 Task: Find connections with filter location Rovaniemi with filter topic #productmanagementwith filter profile language German with filter current company Informatica with filter school Seth Jai Parkash Mukand Lal Inst. of Engineering & Technology with filter industry Public Safety with filter service category Human Resources with filter keywords title Doctor
Action: Mouse moved to (296, 240)
Screenshot: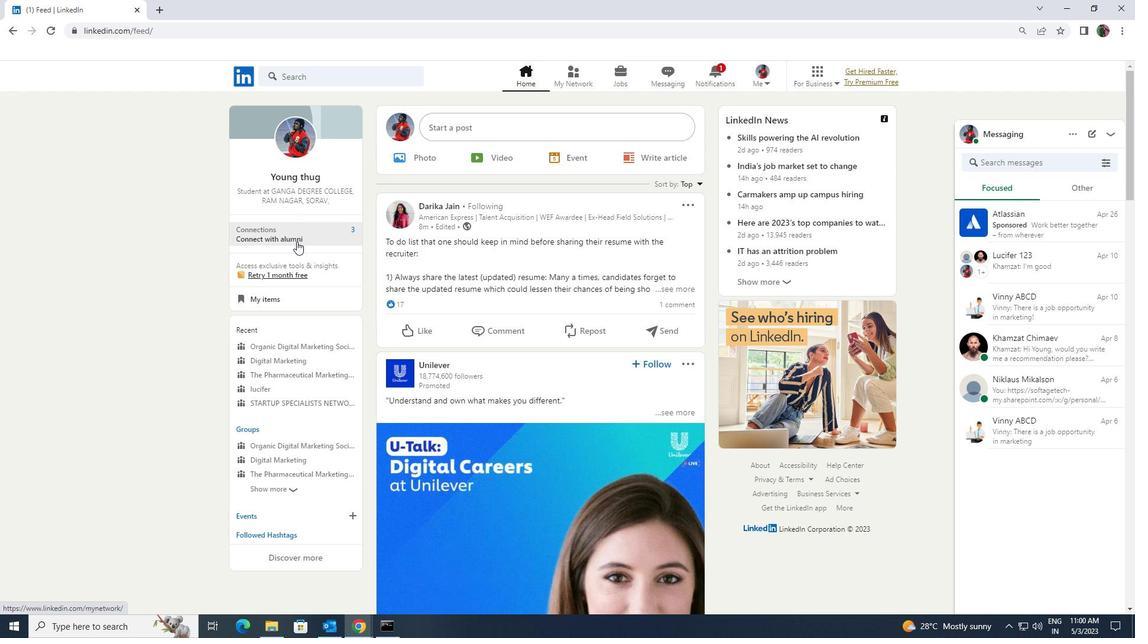 
Action: Mouse pressed left at (296, 240)
Screenshot: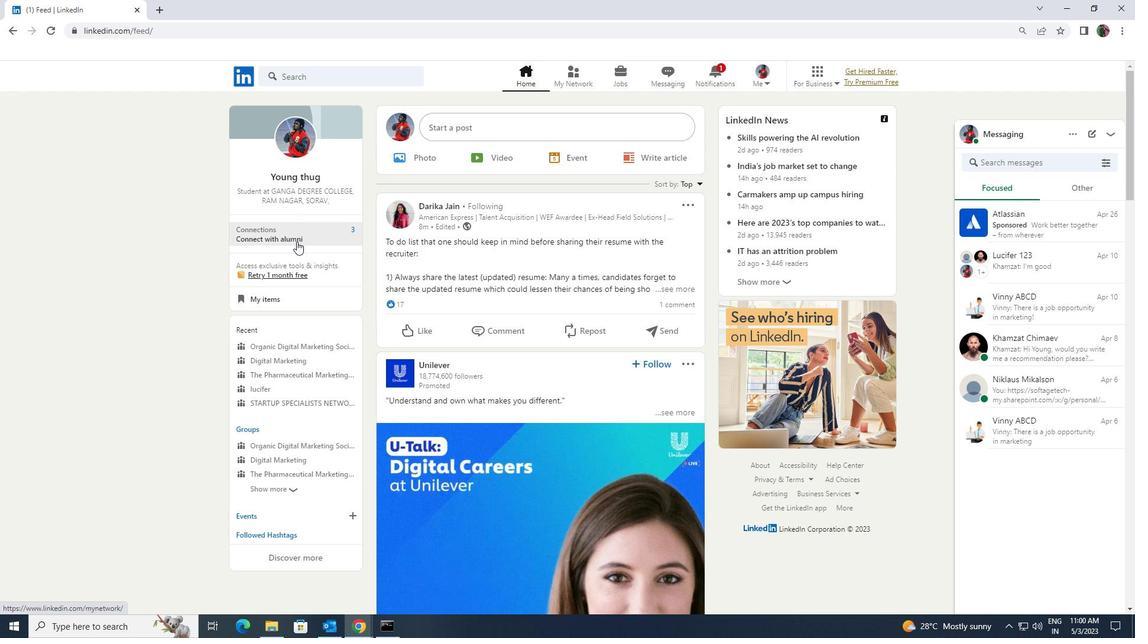 
Action: Mouse moved to (320, 142)
Screenshot: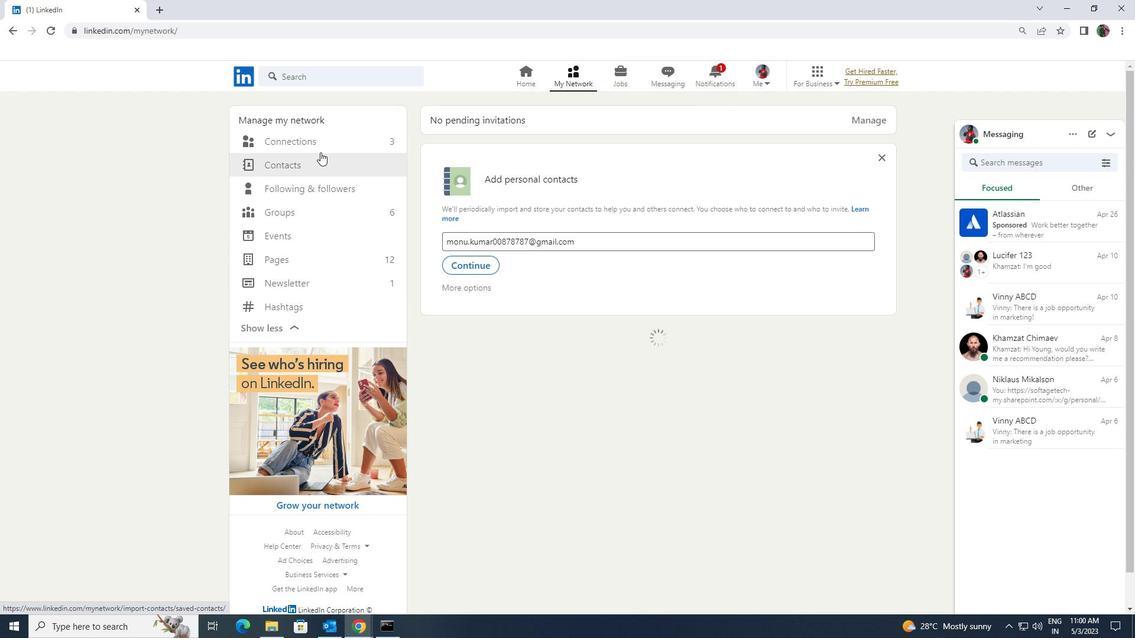 
Action: Mouse pressed left at (320, 142)
Screenshot: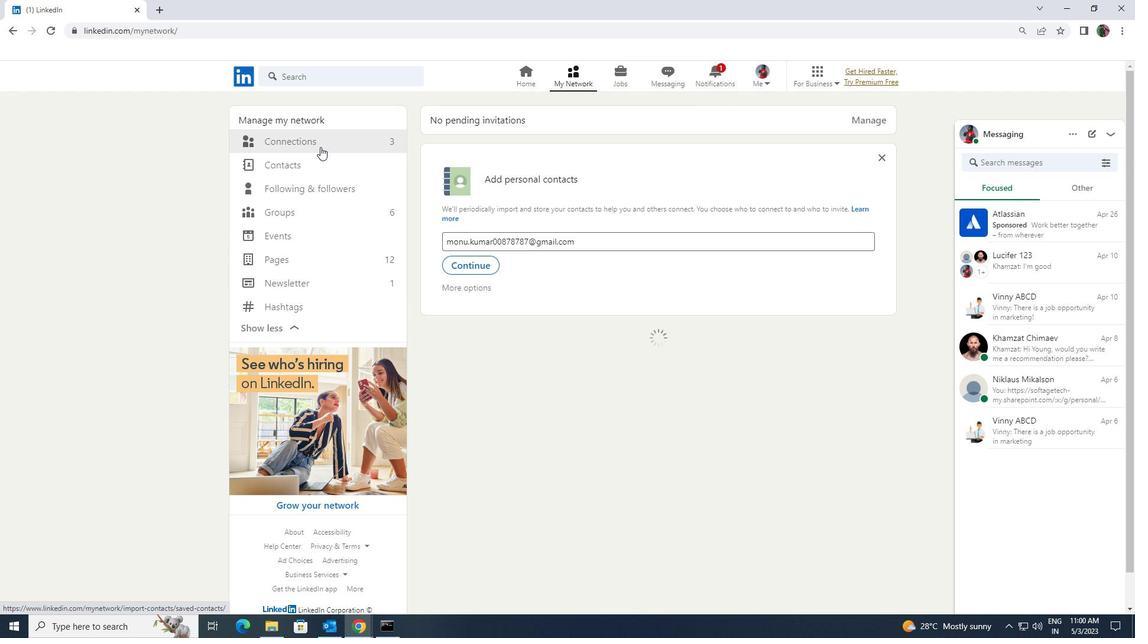 
Action: Mouse moved to (645, 145)
Screenshot: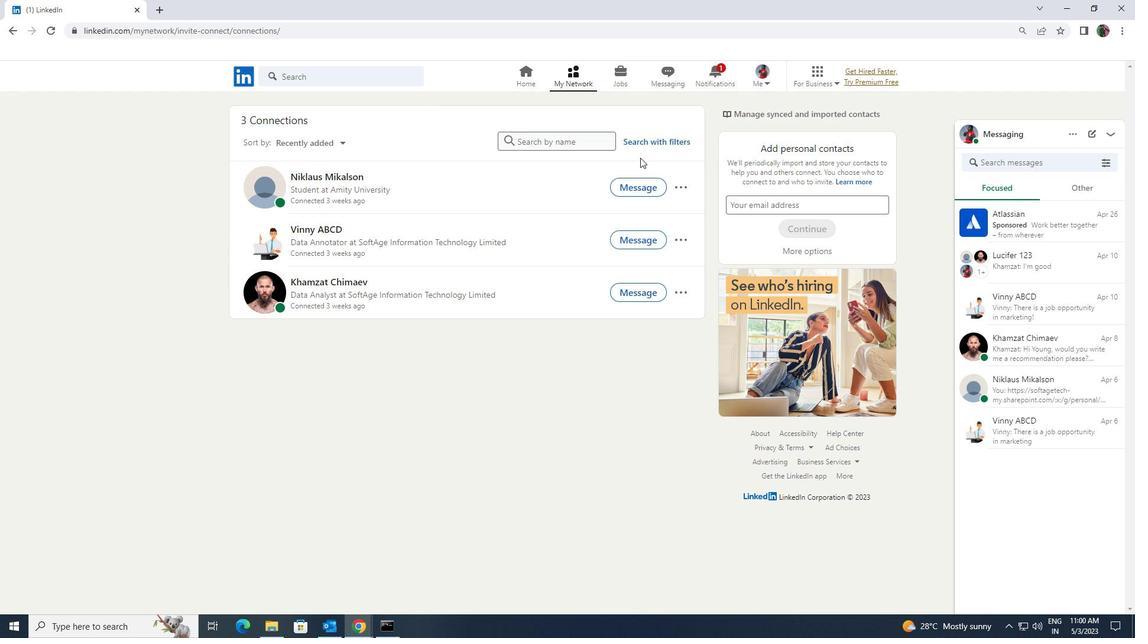
Action: Mouse pressed left at (645, 145)
Screenshot: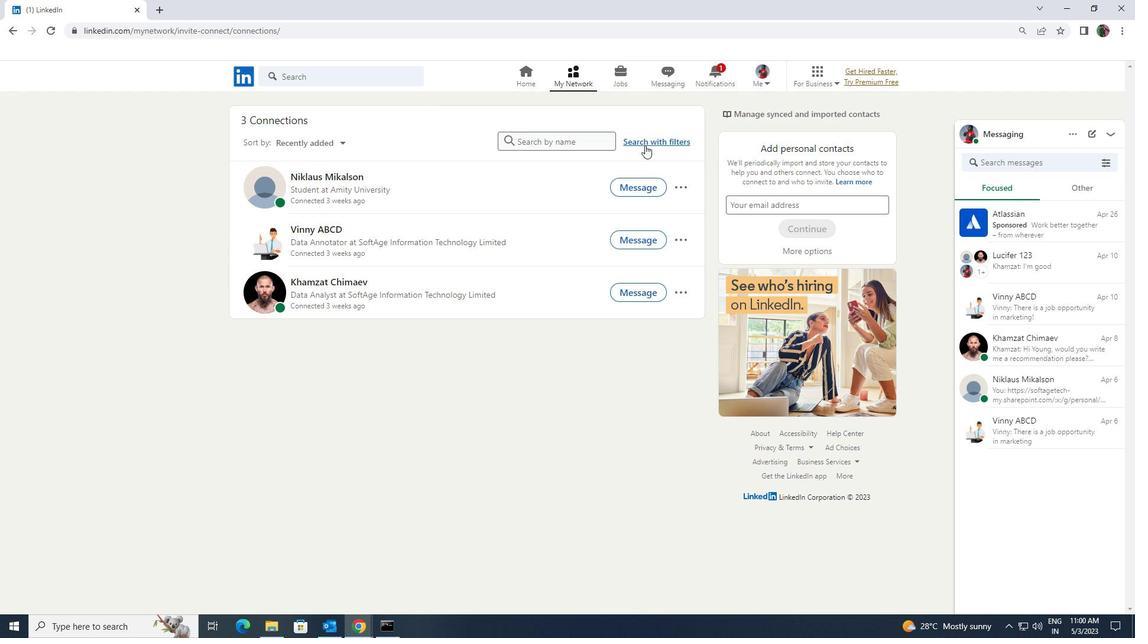 
Action: Mouse moved to (606, 111)
Screenshot: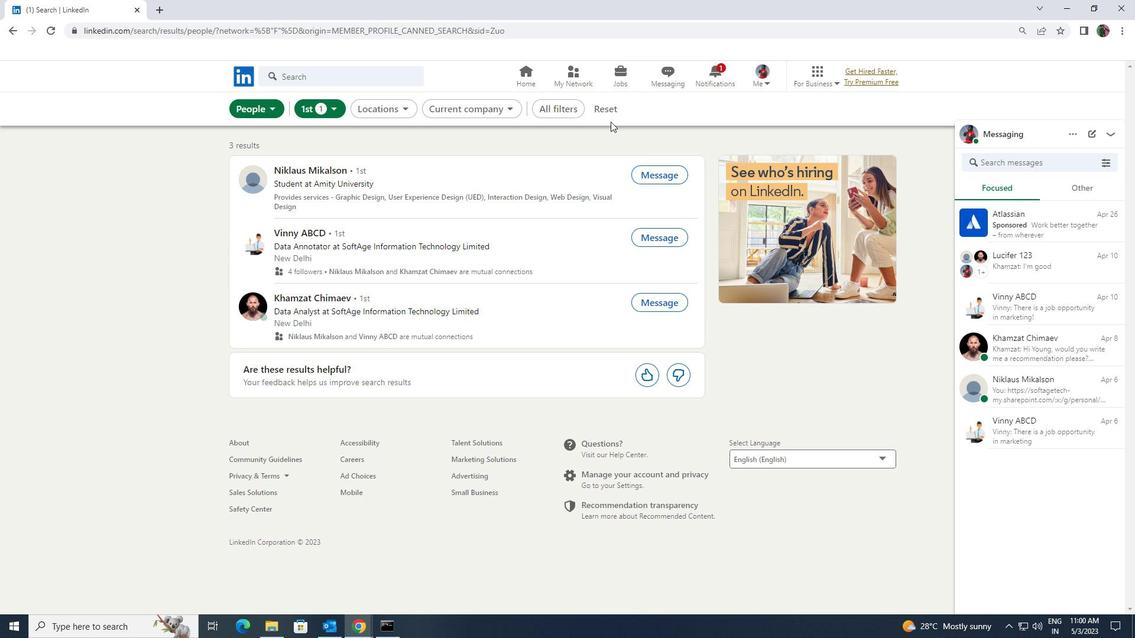 
Action: Mouse pressed left at (606, 111)
Screenshot: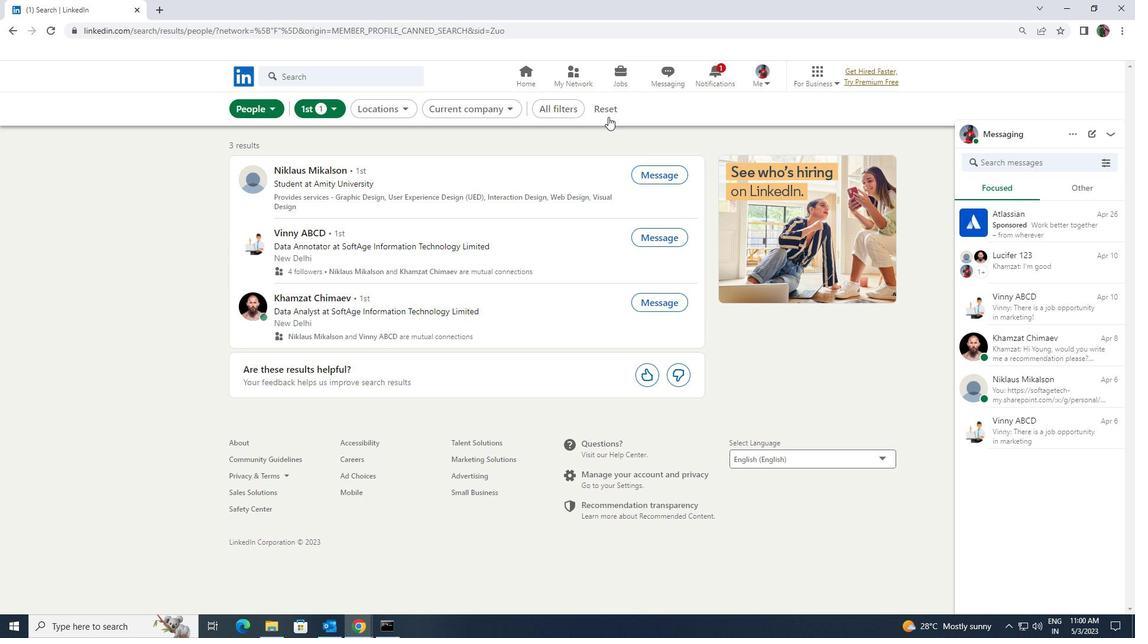 
Action: Mouse pressed left at (606, 111)
Screenshot: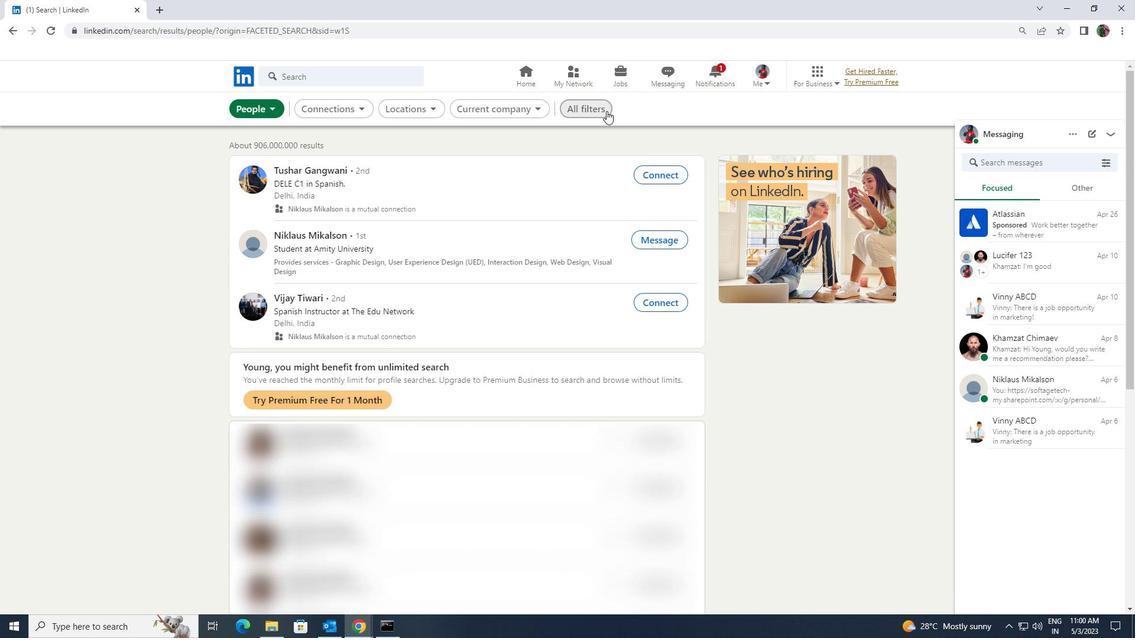 
Action: Mouse moved to (976, 459)
Screenshot: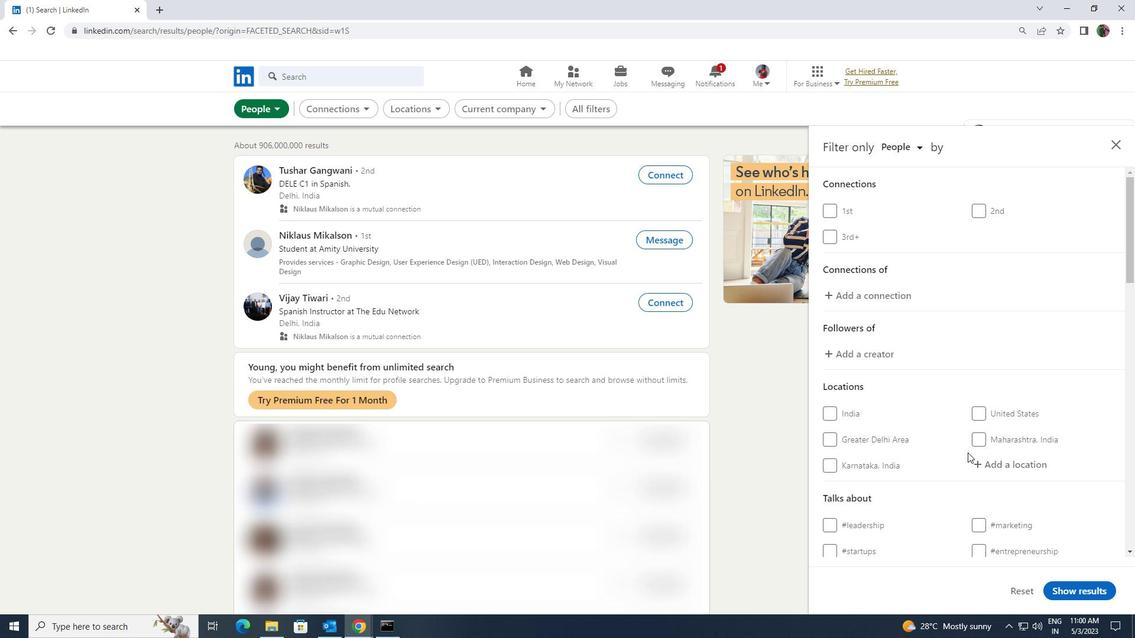 
Action: Mouse pressed left at (976, 459)
Screenshot: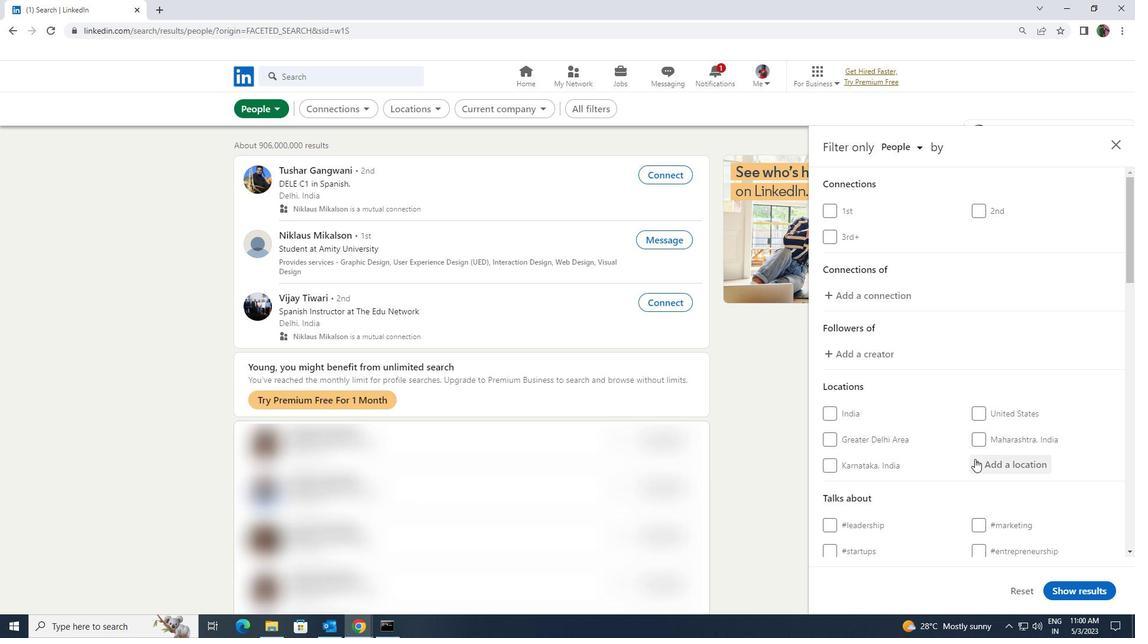 
Action: Key pressed <Key.shift>ROVAI<Key.backspace>
Screenshot: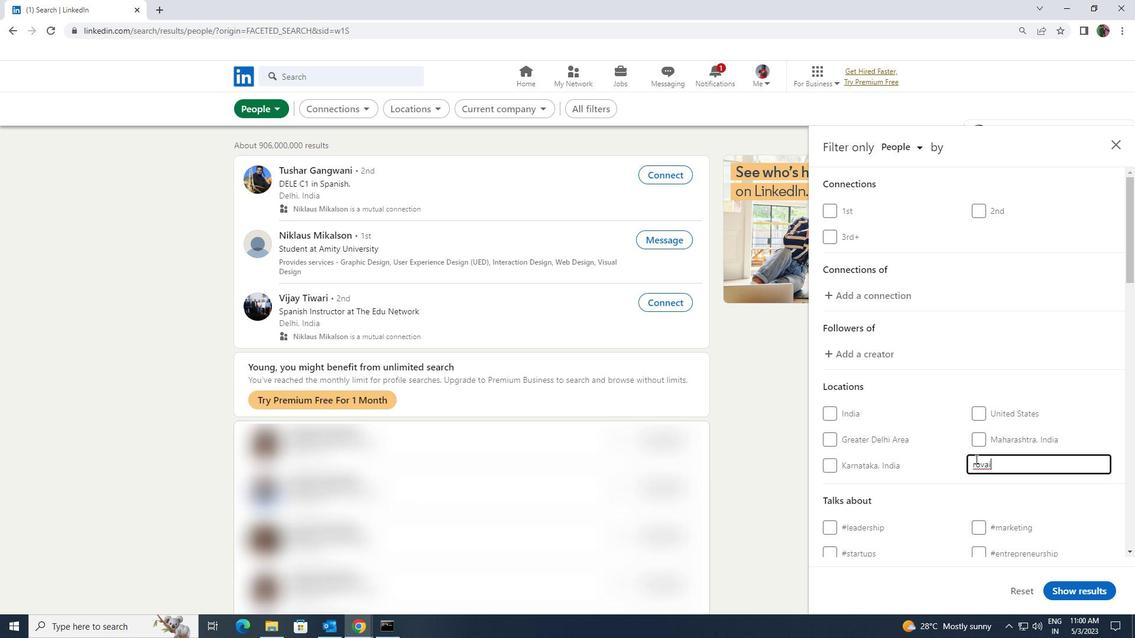 
Action: Mouse moved to (966, 488)
Screenshot: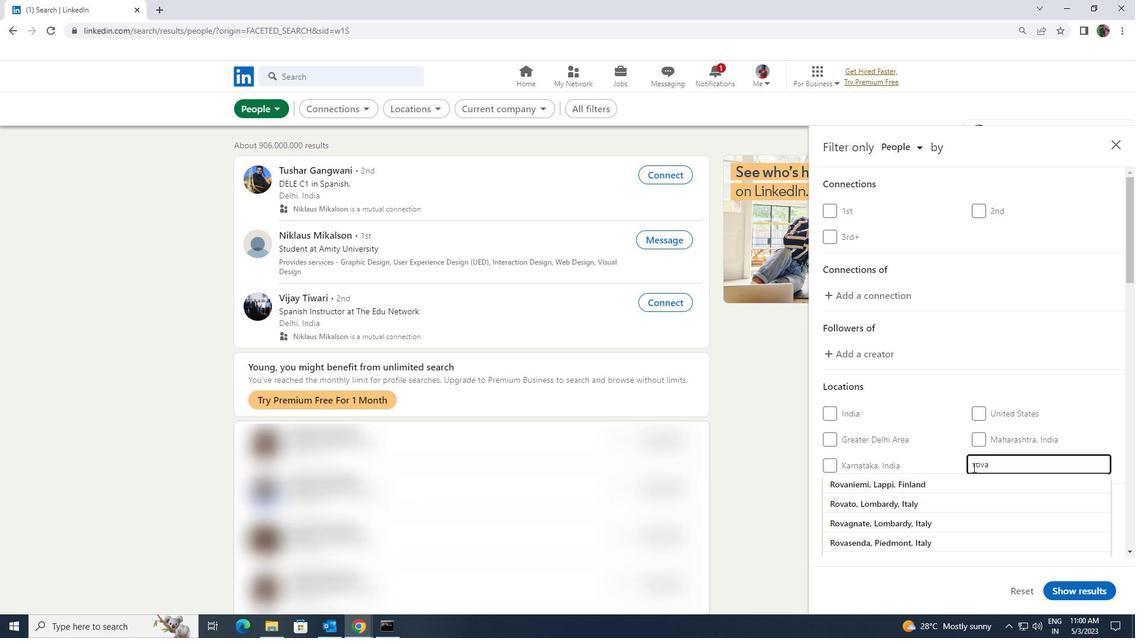
Action: Mouse pressed left at (966, 488)
Screenshot: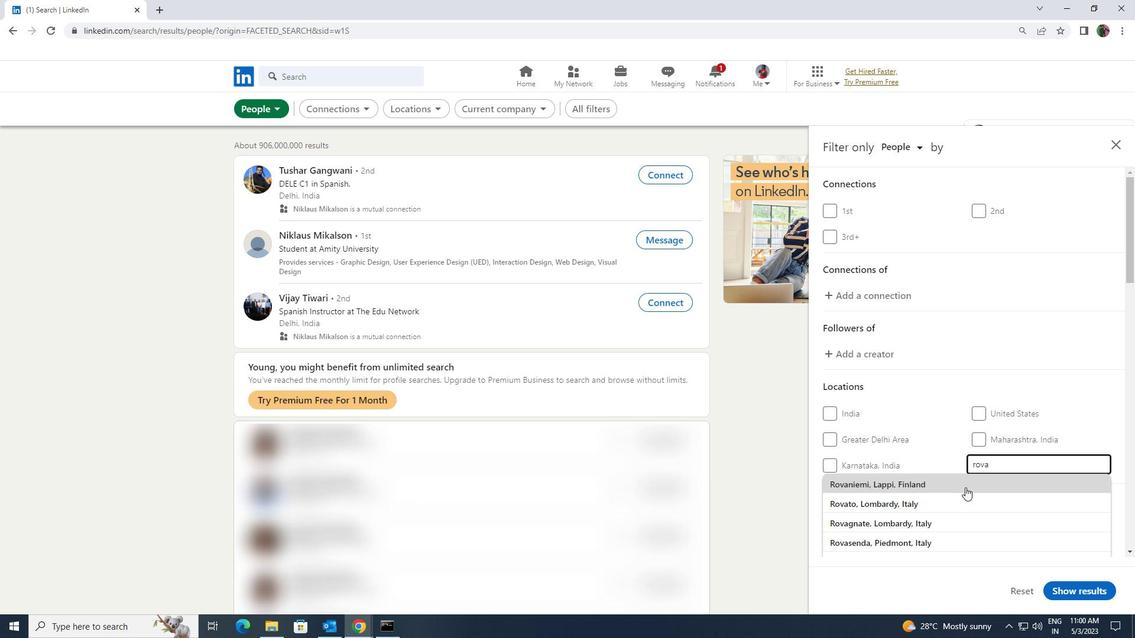 
Action: Mouse scrolled (966, 487) with delta (0, 0)
Screenshot: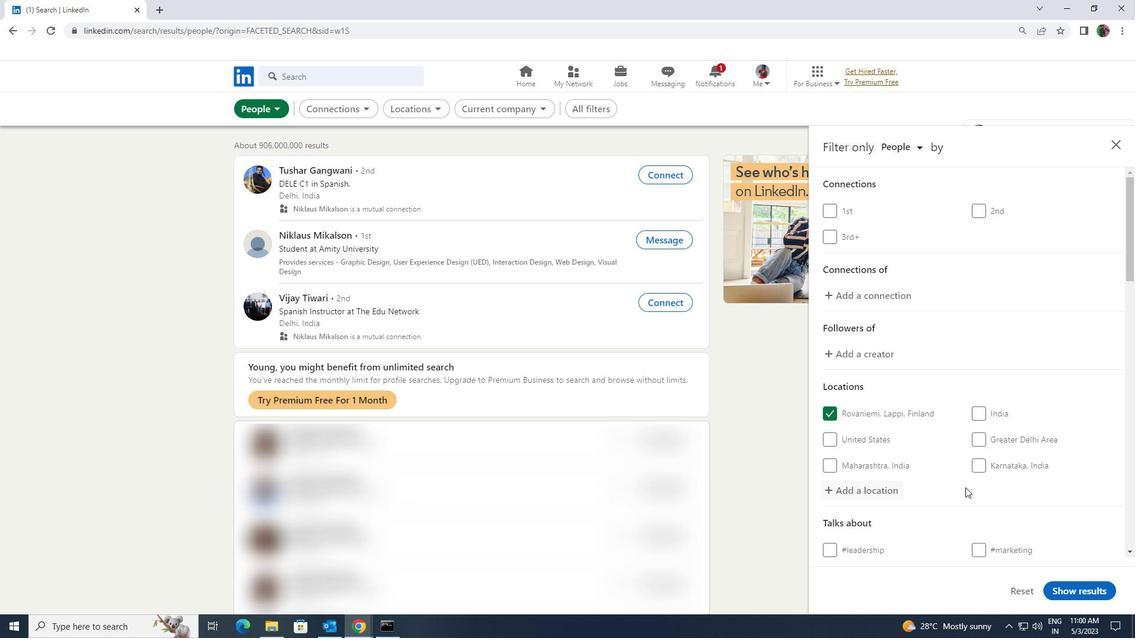 
Action: Mouse scrolled (966, 487) with delta (0, 0)
Screenshot: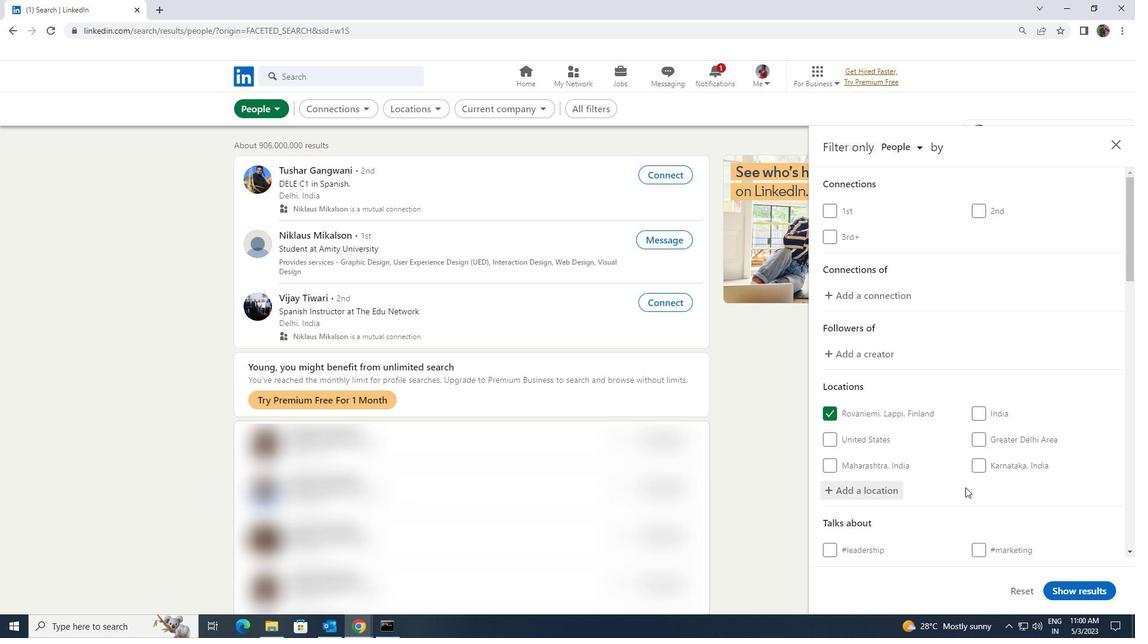 
Action: Mouse scrolled (966, 487) with delta (0, 0)
Screenshot: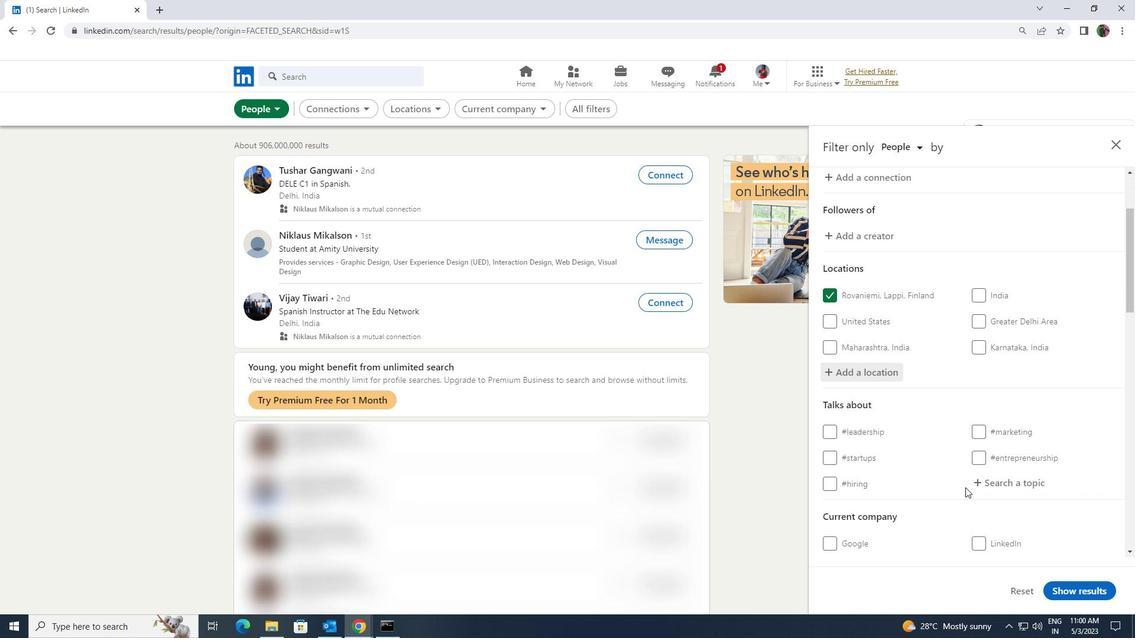 
Action: Mouse moved to (990, 427)
Screenshot: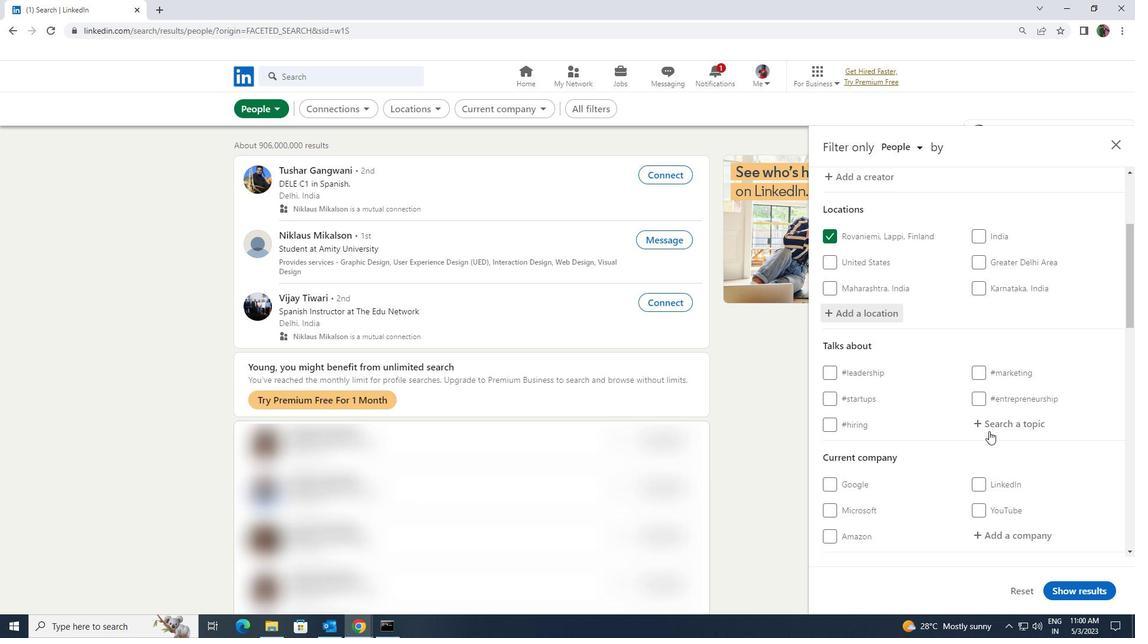 
Action: Mouse pressed left at (990, 427)
Screenshot: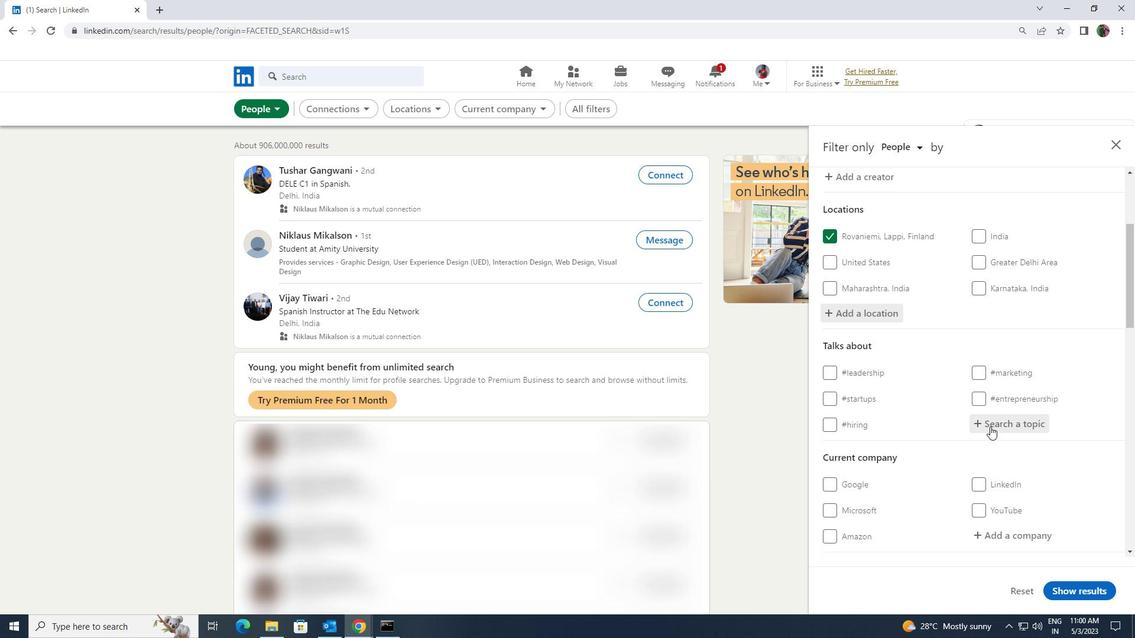 
Action: Key pressed <Key.shift>PRODUCTMAN
Screenshot: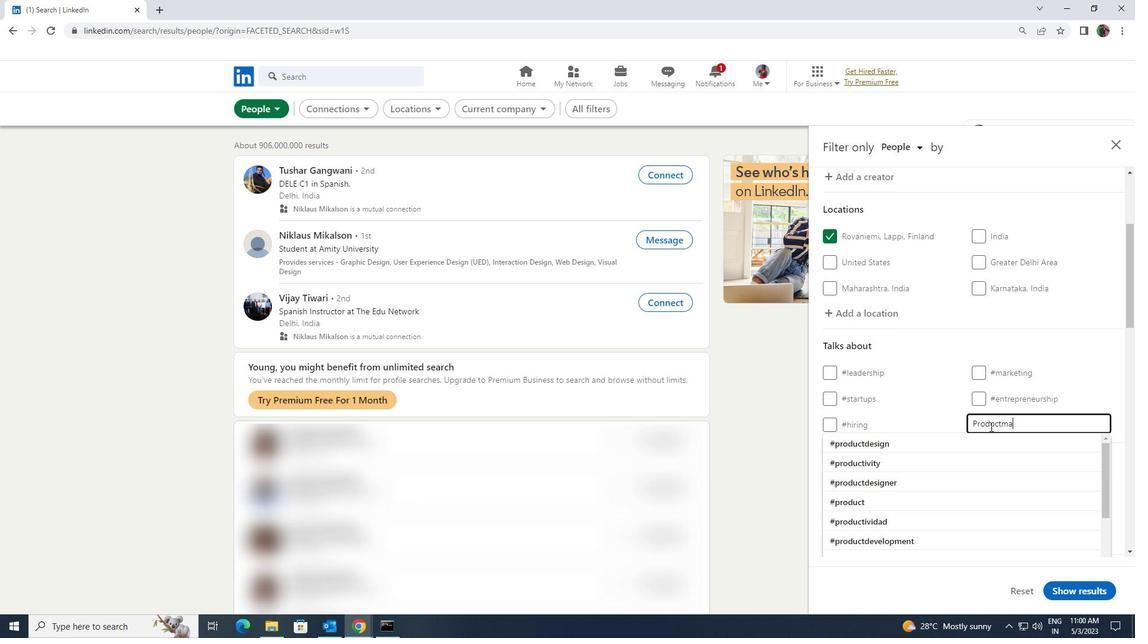 
Action: Mouse moved to (984, 437)
Screenshot: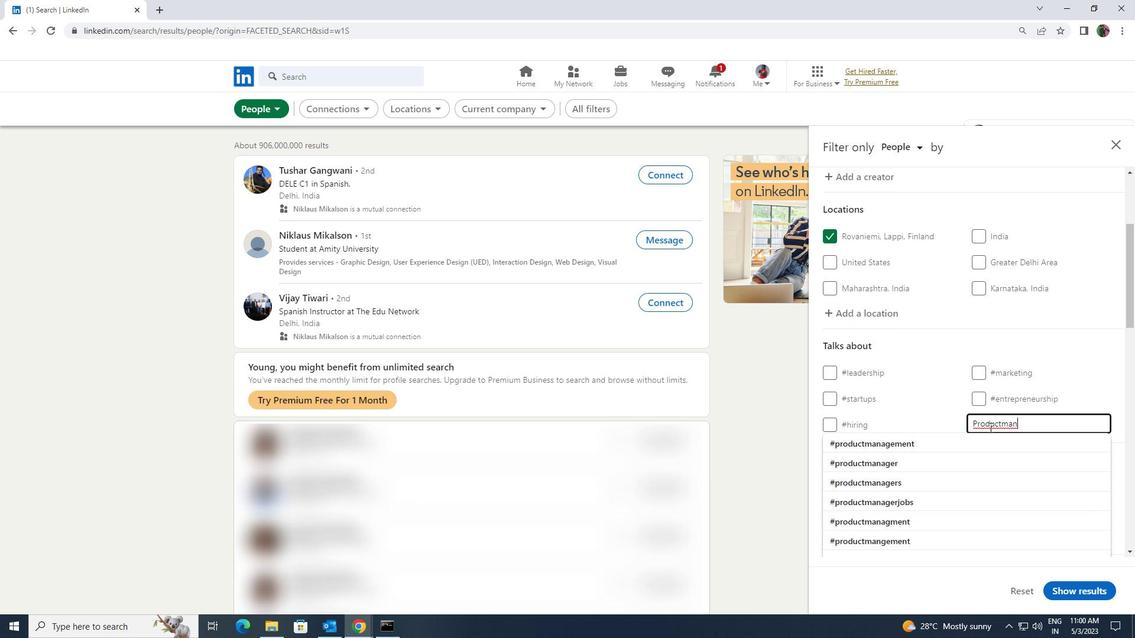
Action: Mouse pressed left at (984, 437)
Screenshot: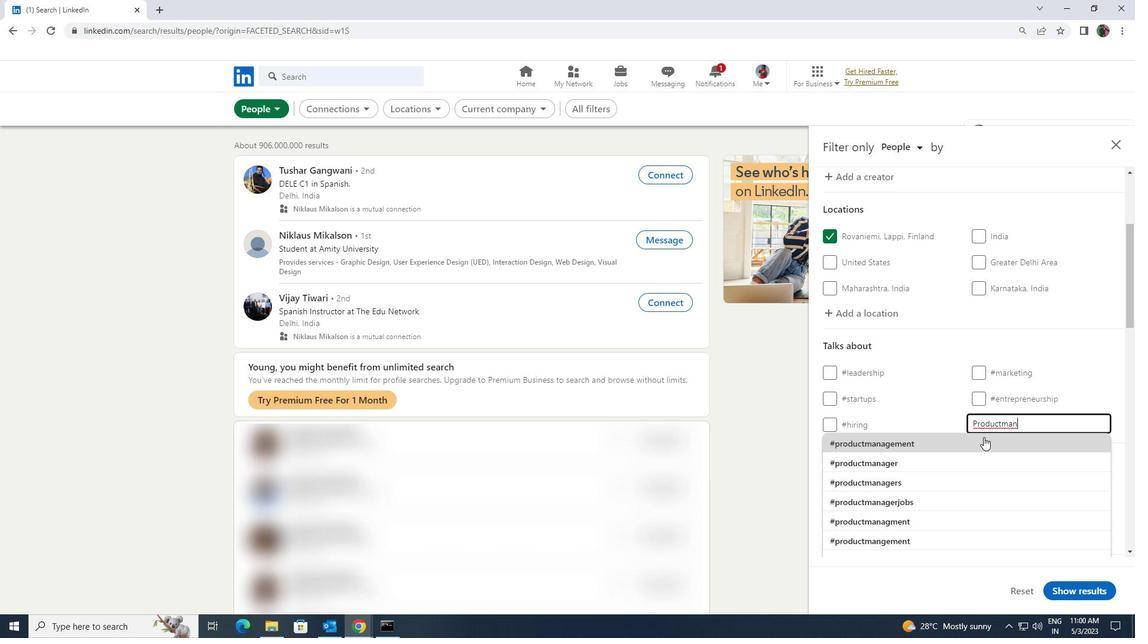 
Action: Mouse moved to (981, 440)
Screenshot: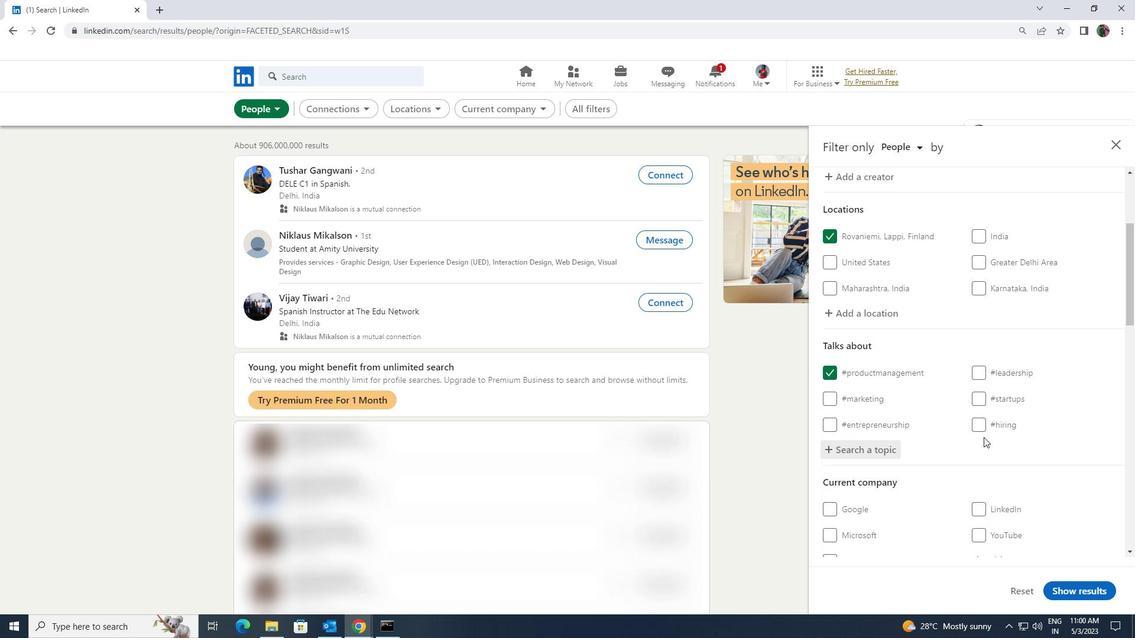 
Action: Mouse scrolled (981, 439) with delta (0, 0)
Screenshot: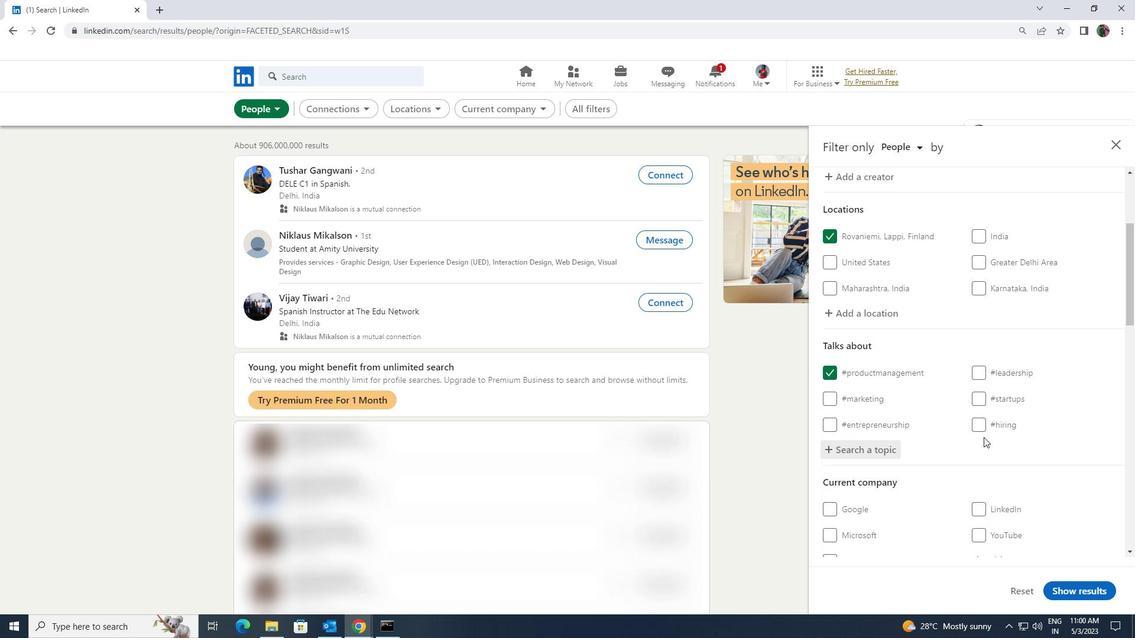 
Action: Mouse scrolled (981, 439) with delta (0, 0)
Screenshot: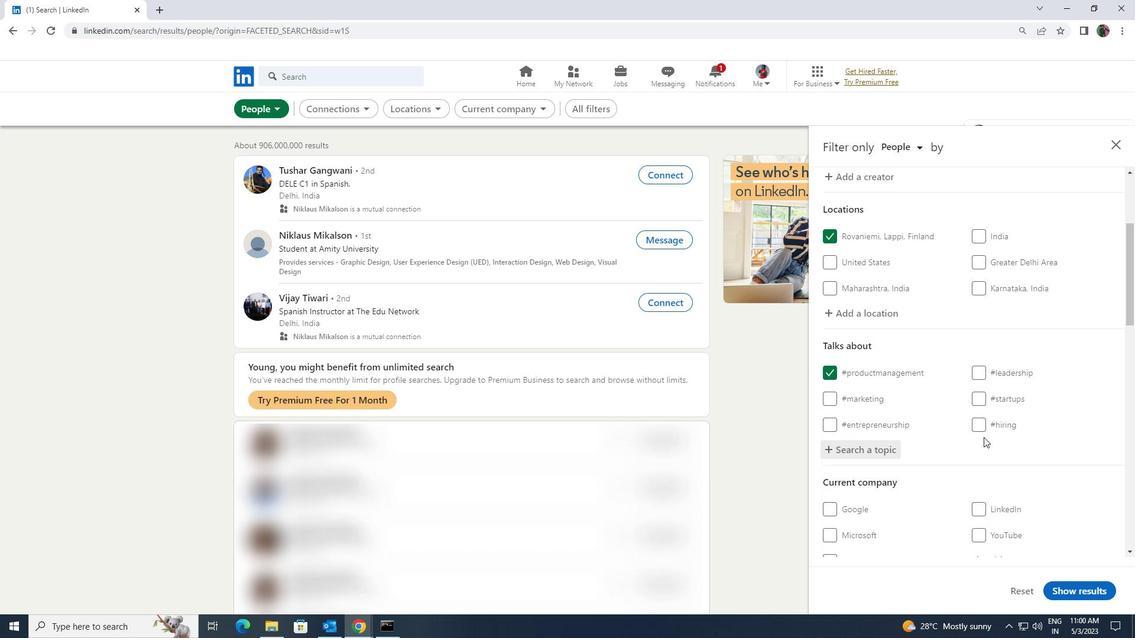 
Action: Mouse scrolled (981, 439) with delta (0, 0)
Screenshot: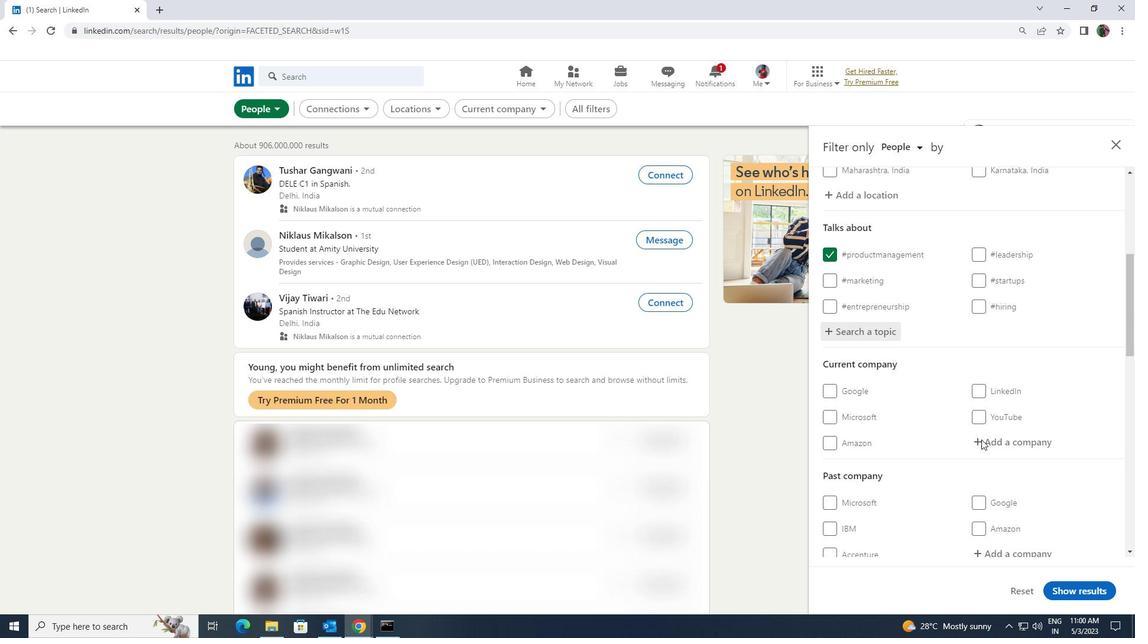 
Action: Mouse scrolled (981, 439) with delta (0, 0)
Screenshot: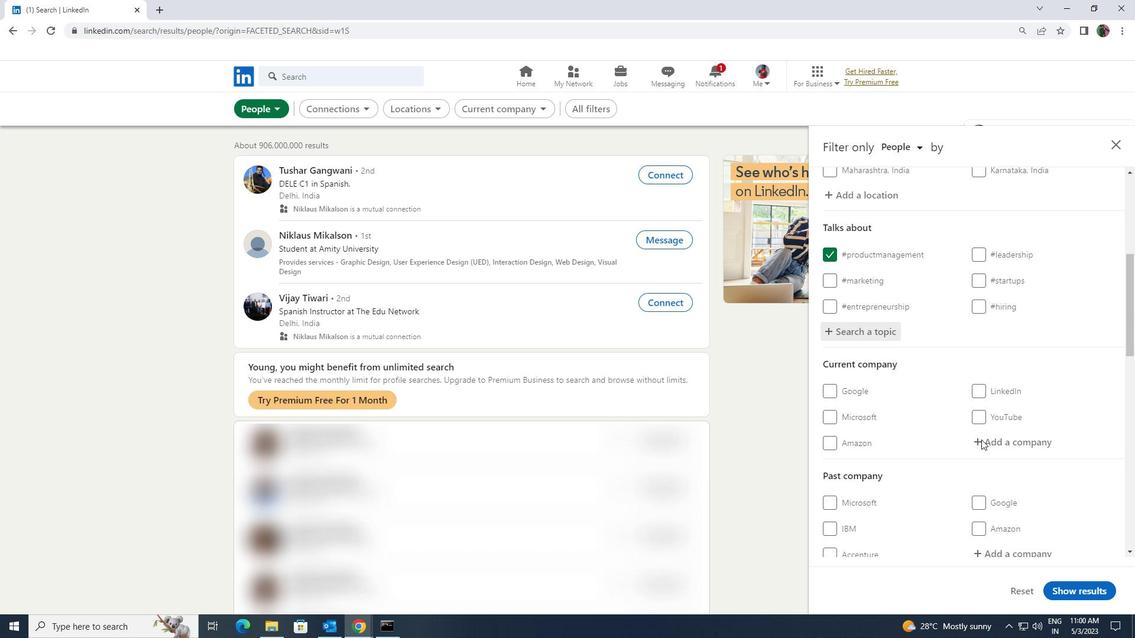
Action: Mouse scrolled (981, 439) with delta (0, 0)
Screenshot: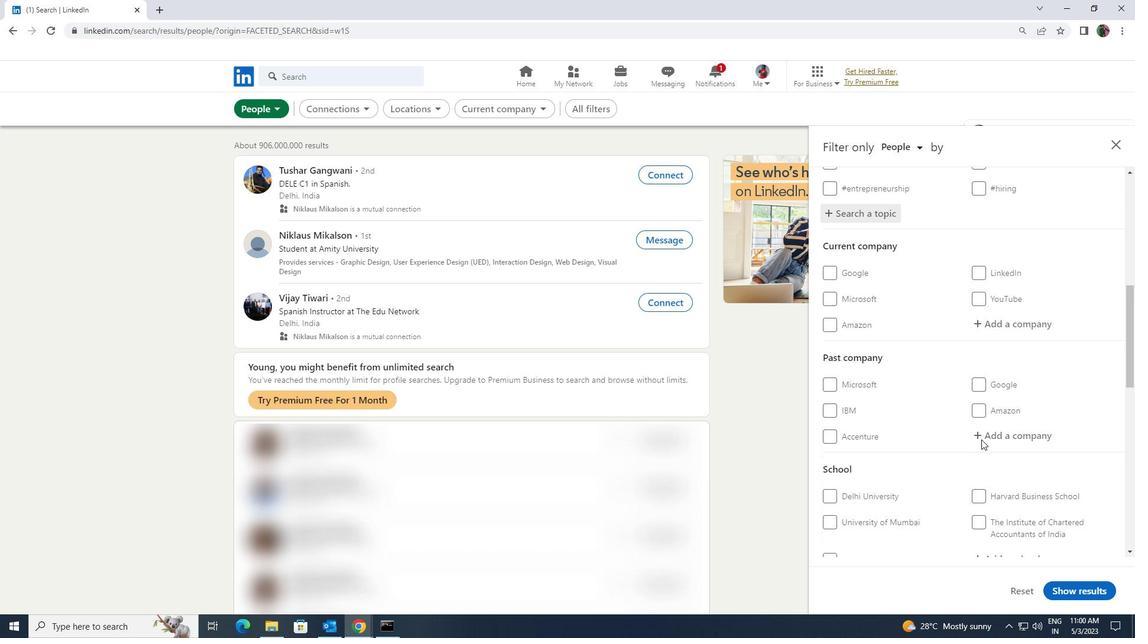 
Action: Mouse scrolled (981, 439) with delta (0, 0)
Screenshot: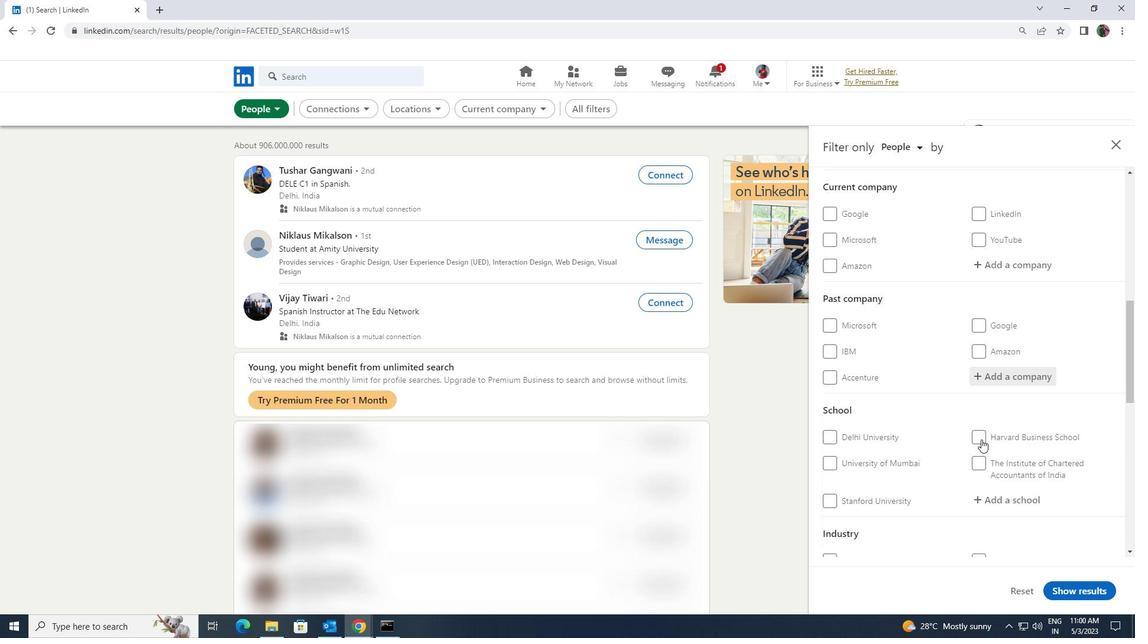 
Action: Mouse scrolled (981, 439) with delta (0, 0)
Screenshot: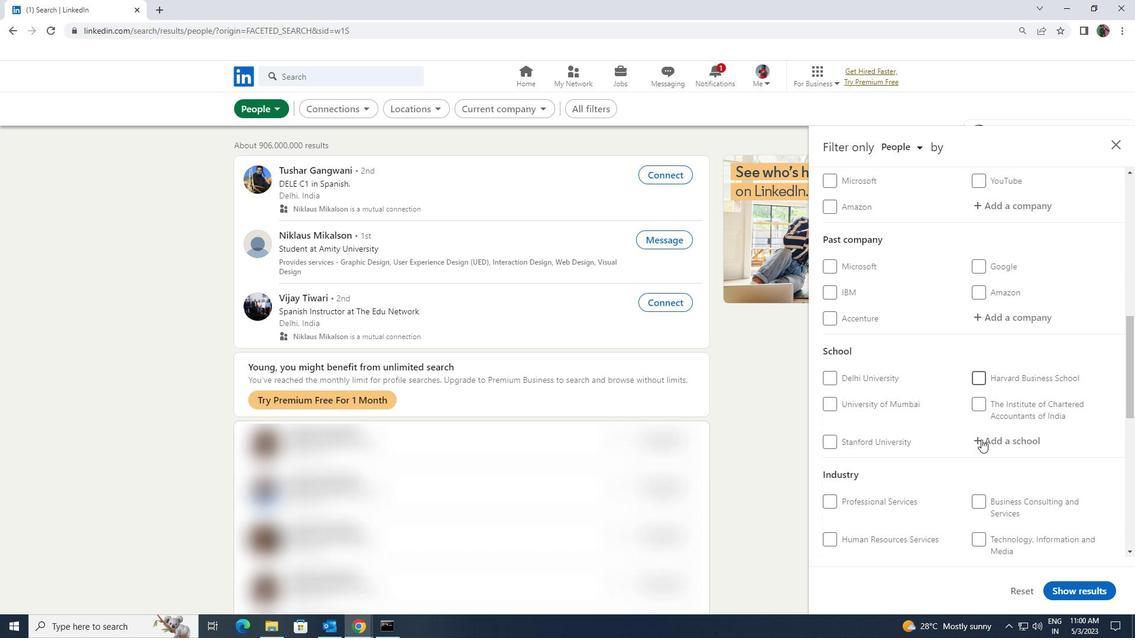 
Action: Mouse scrolled (981, 439) with delta (0, 0)
Screenshot: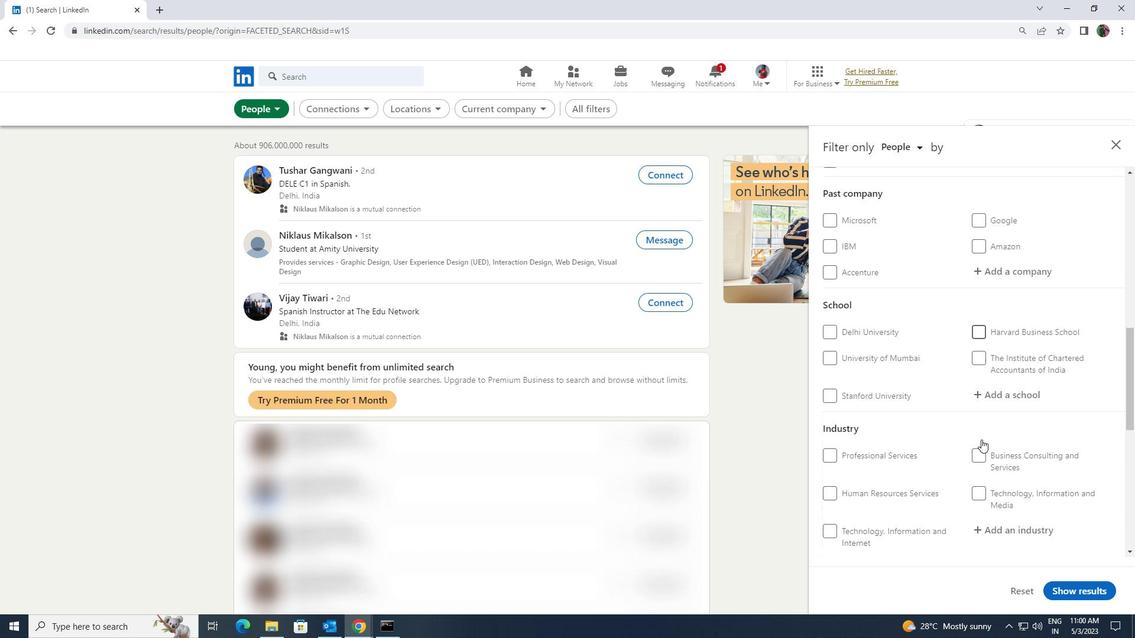 
Action: Mouse scrolled (981, 439) with delta (0, 0)
Screenshot: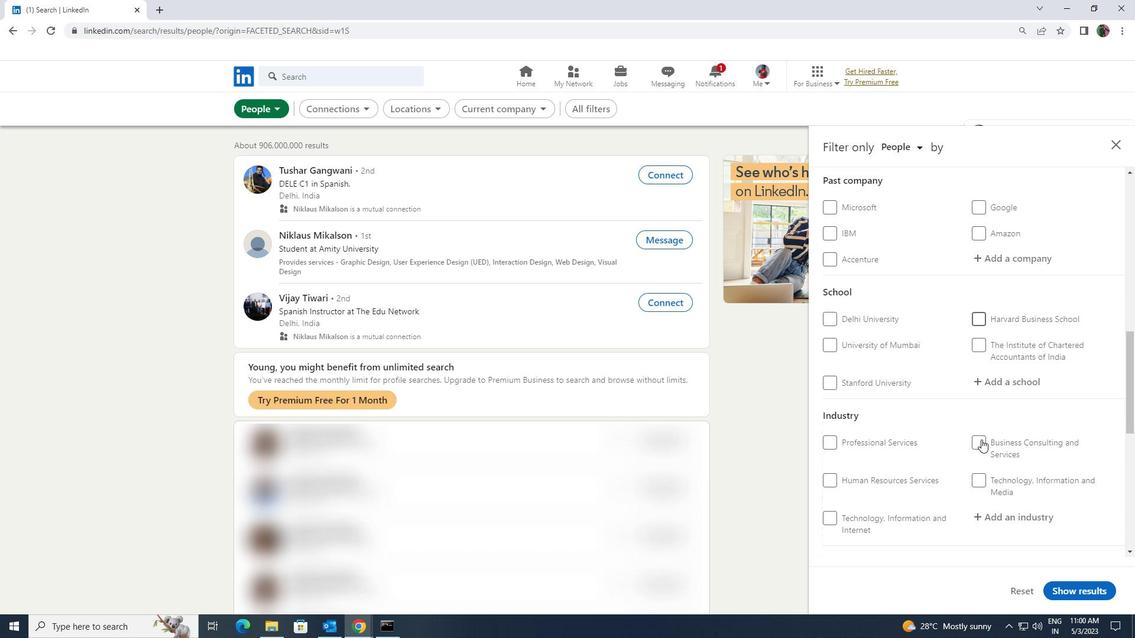 
Action: Mouse scrolled (981, 439) with delta (0, 0)
Screenshot: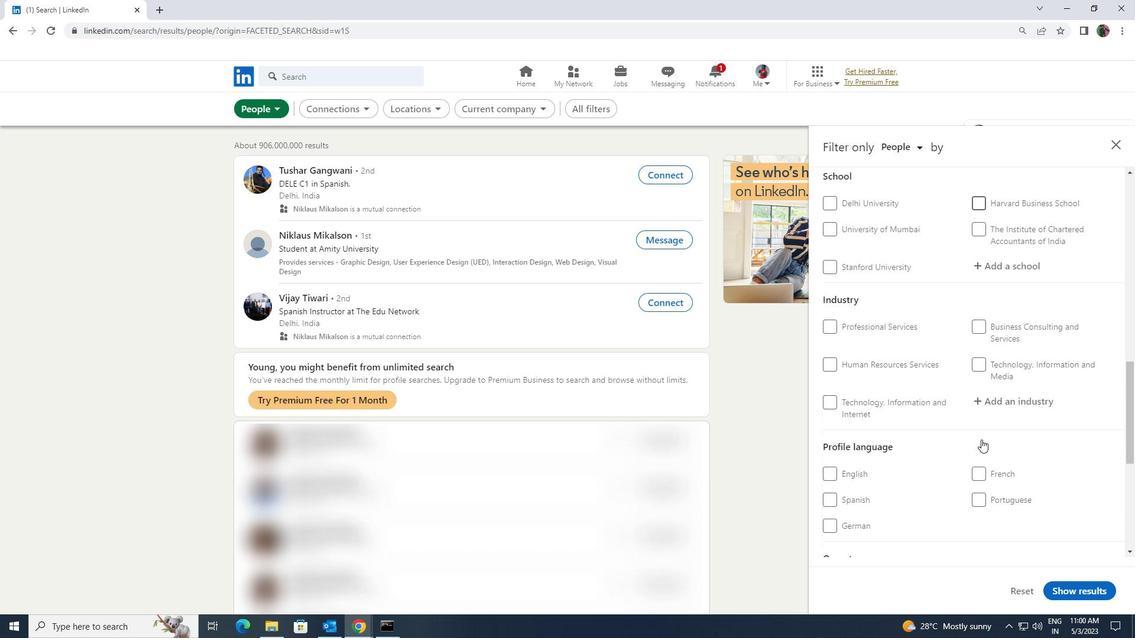 
Action: Mouse moved to (835, 463)
Screenshot: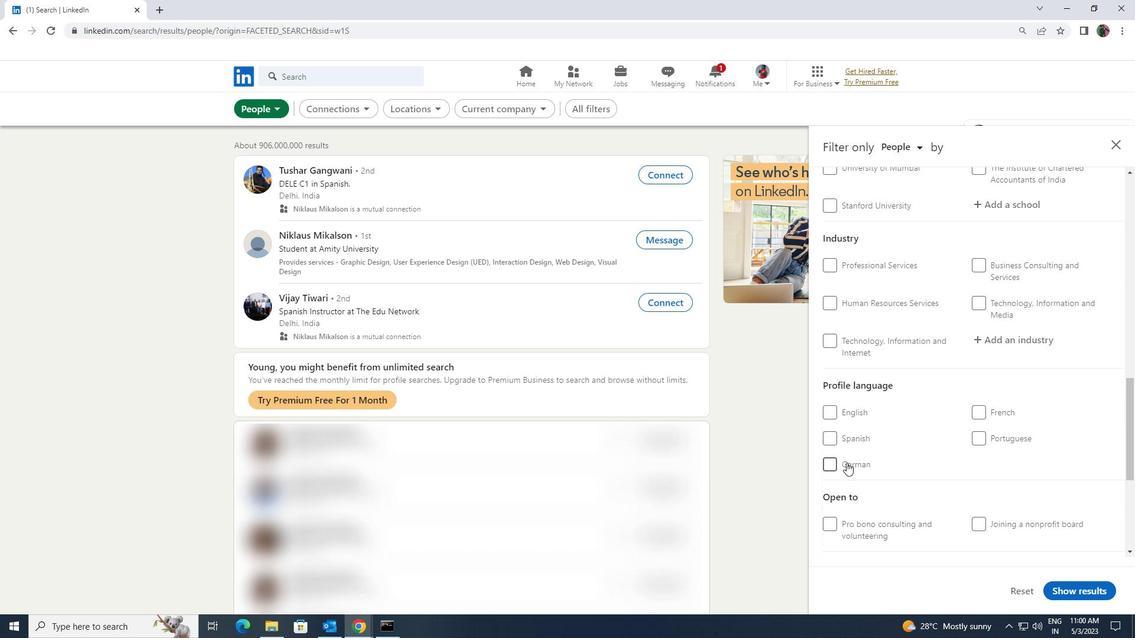 
Action: Mouse pressed left at (835, 463)
Screenshot: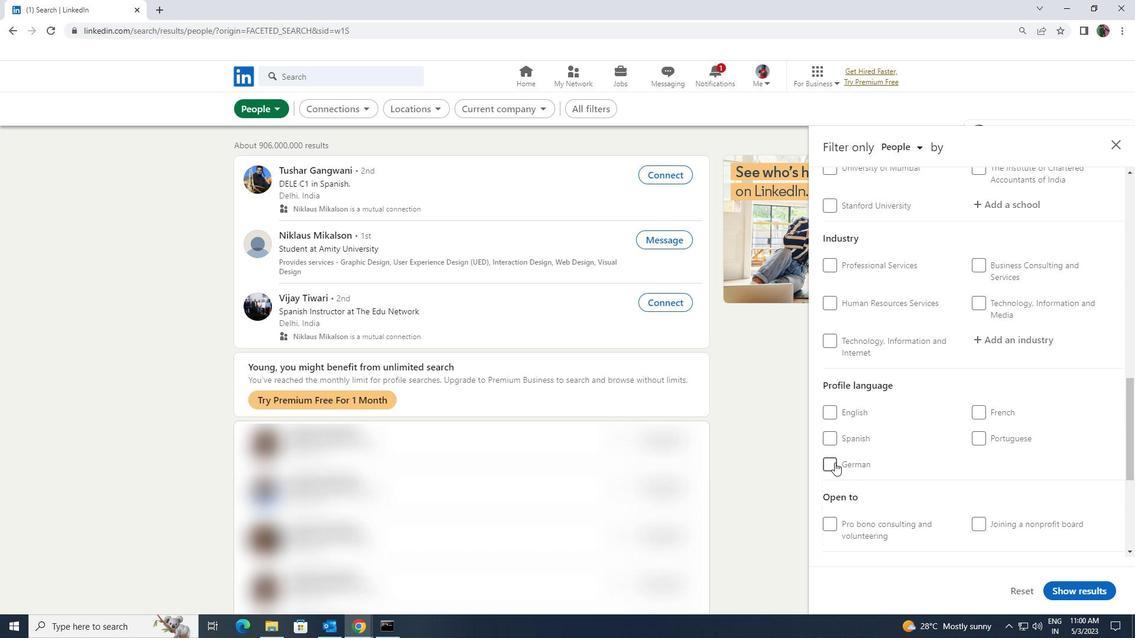 
Action: Mouse moved to (938, 464)
Screenshot: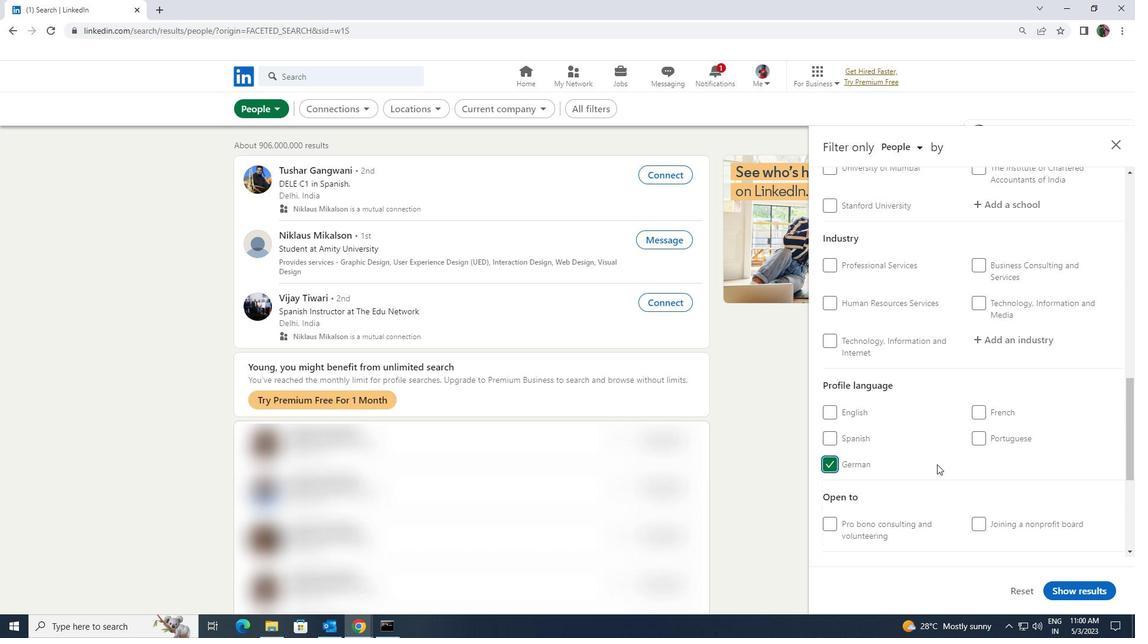 
Action: Mouse scrolled (938, 465) with delta (0, 0)
Screenshot: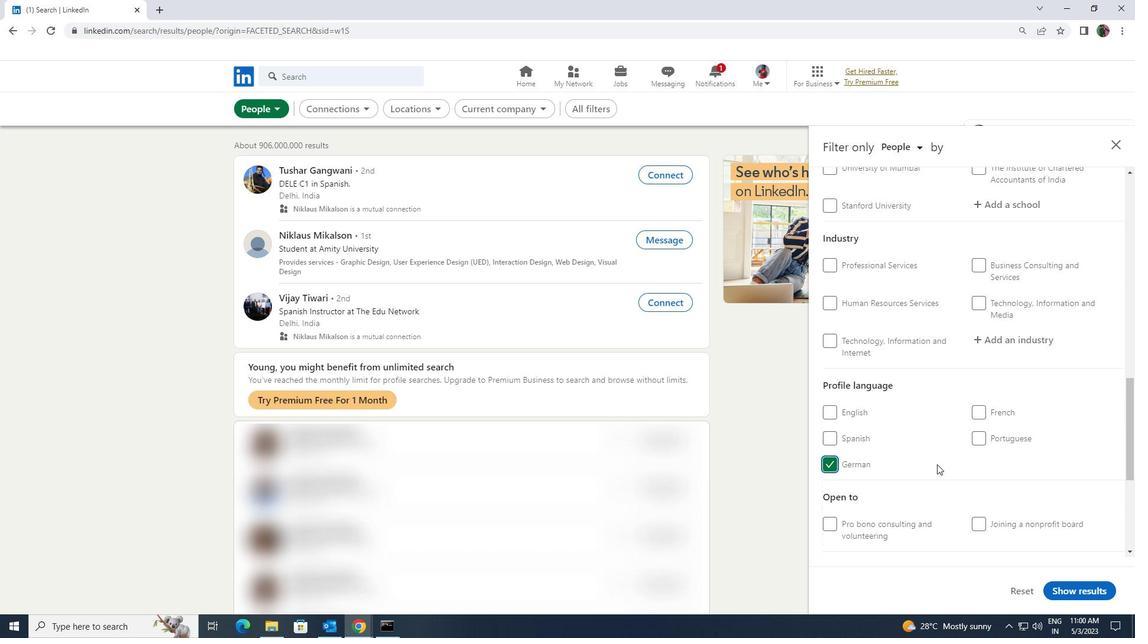 
Action: Mouse scrolled (938, 465) with delta (0, 0)
Screenshot: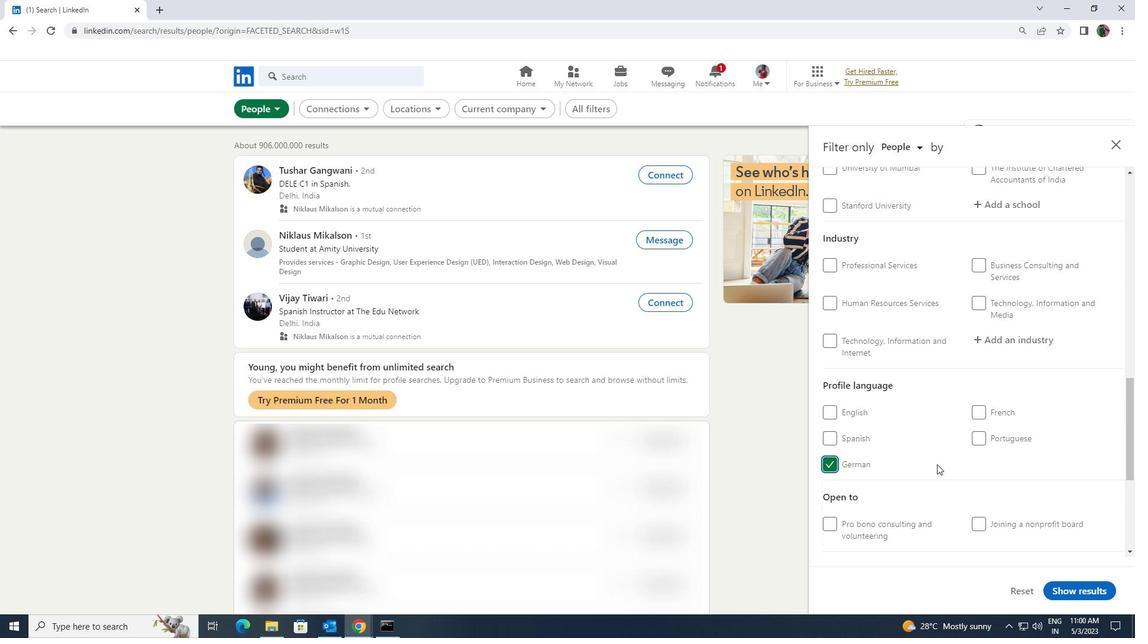 
Action: Mouse scrolled (938, 465) with delta (0, 0)
Screenshot: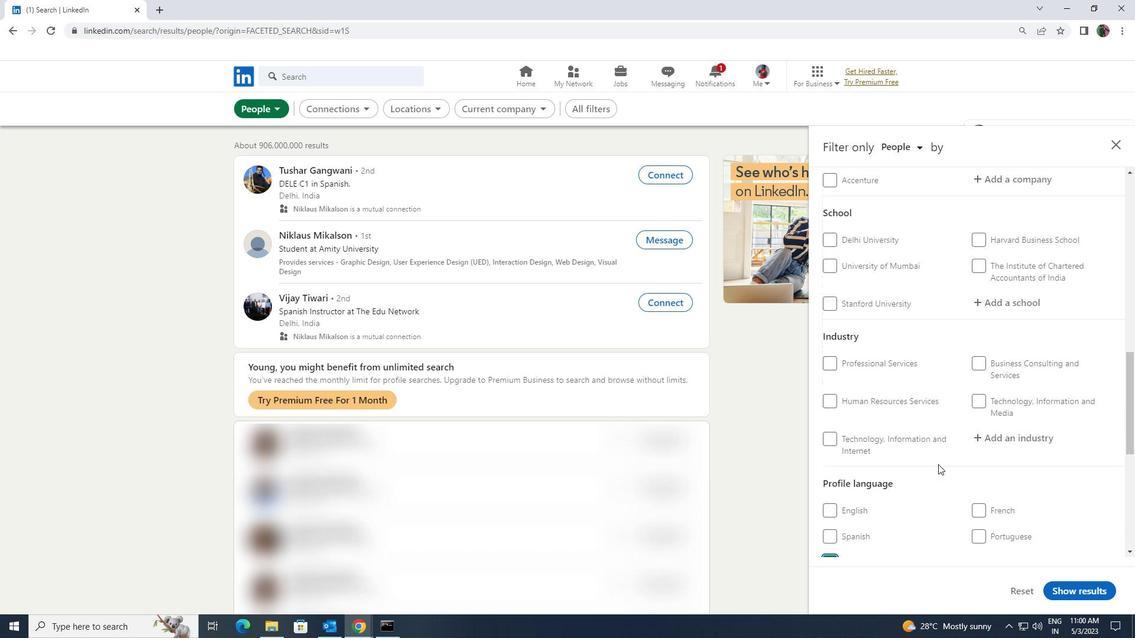 
Action: Mouse scrolled (938, 465) with delta (0, 0)
Screenshot: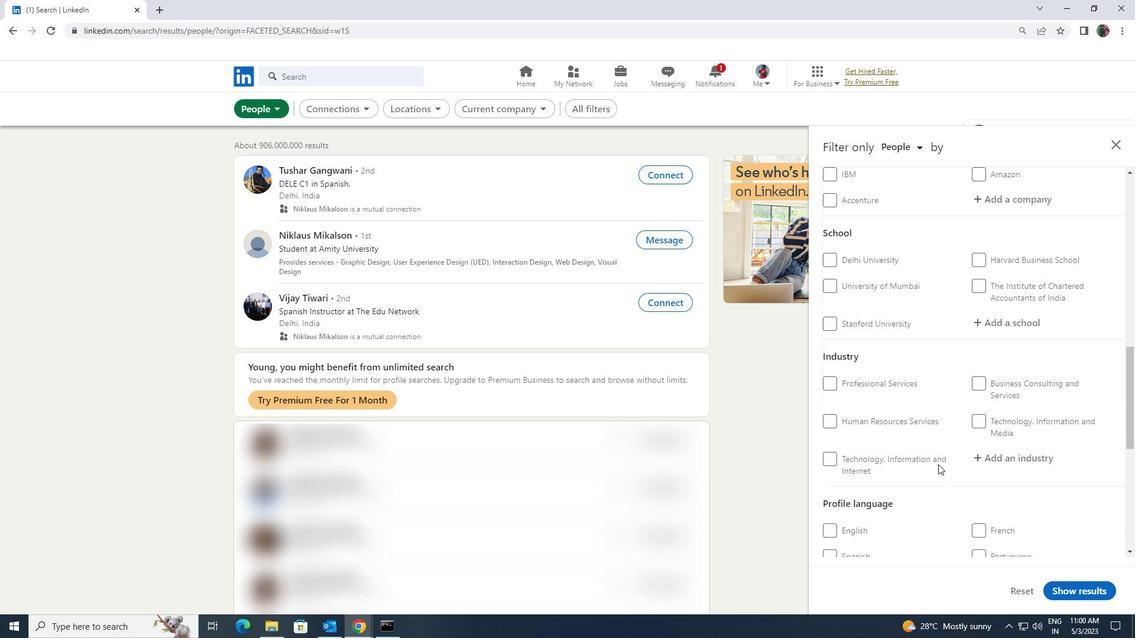 
Action: Mouse scrolled (938, 465) with delta (0, 0)
Screenshot: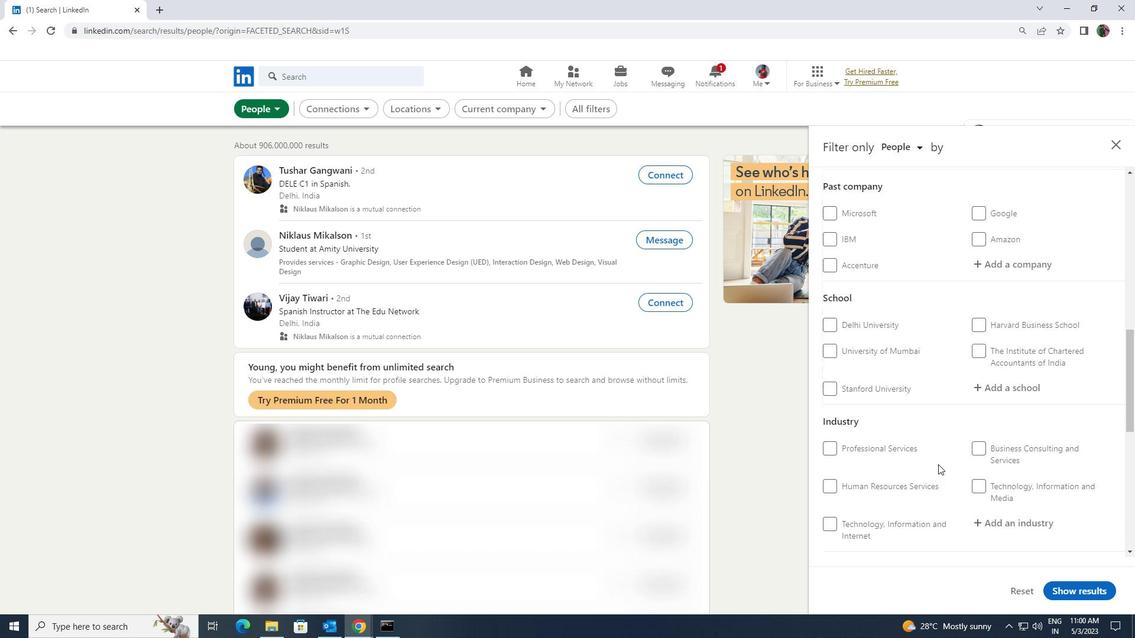 
Action: Mouse scrolled (938, 465) with delta (0, 0)
Screenshot: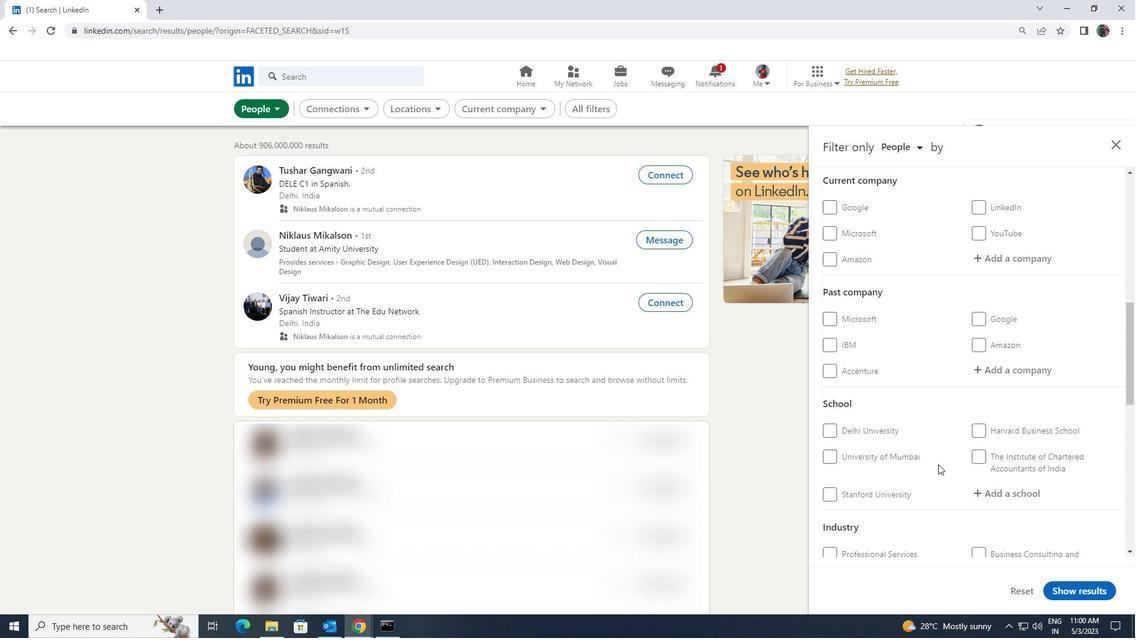 
Action: Mouse scrolled (938, 465) with delta (0, 0)
Screenshot: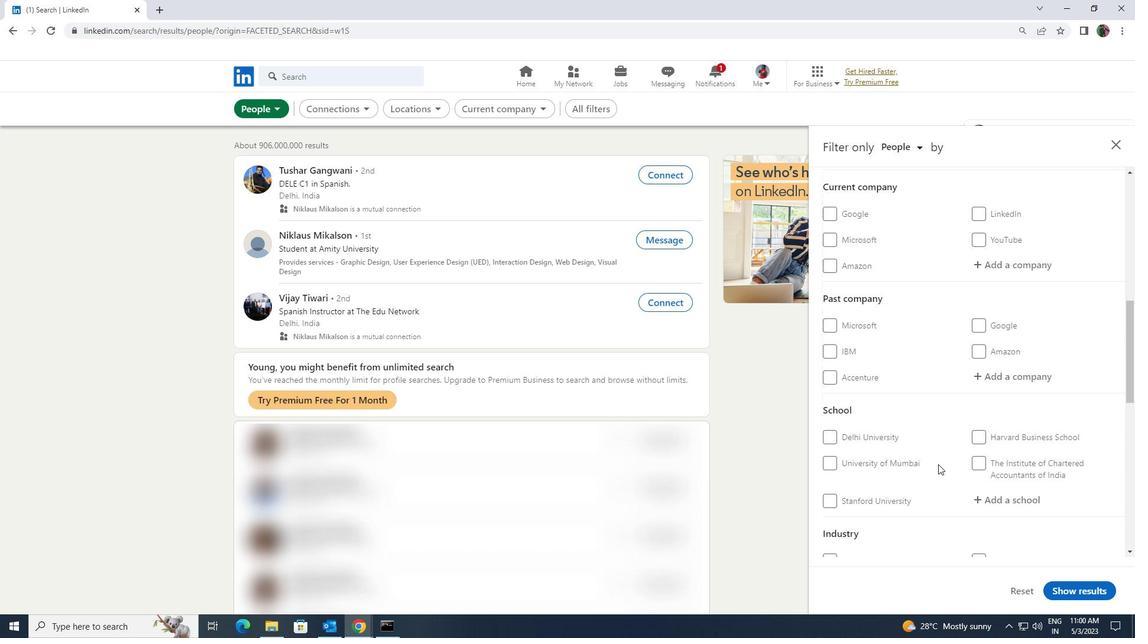 
Action: Mouse moved to (985, 388)
Screenshot: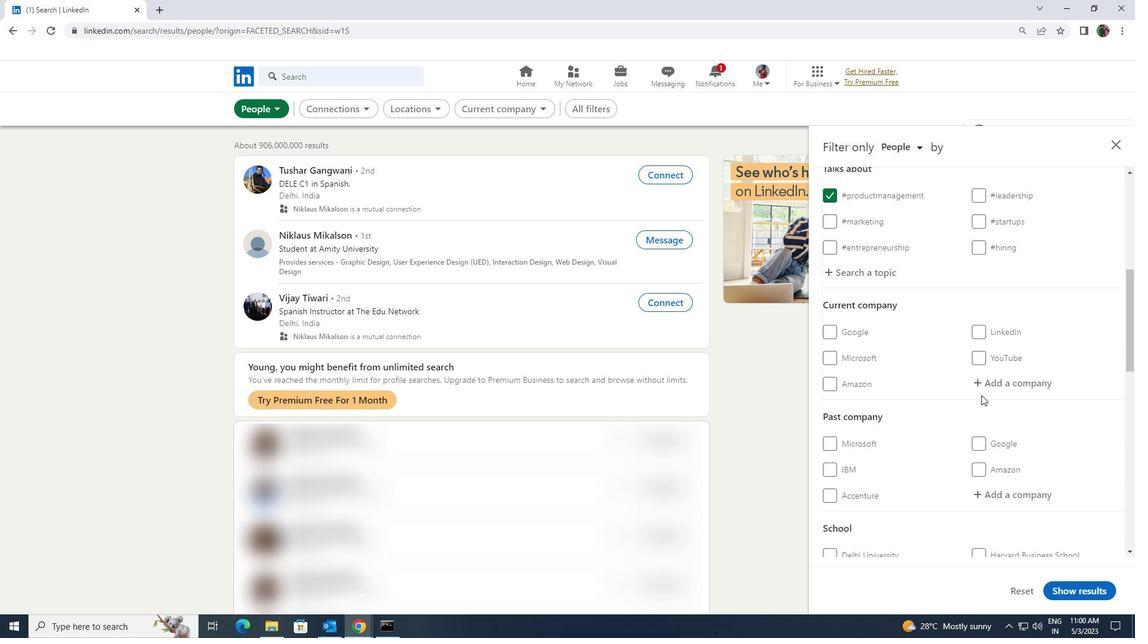 
Action: Mouse pressed left at (985, 388)
Screenshot: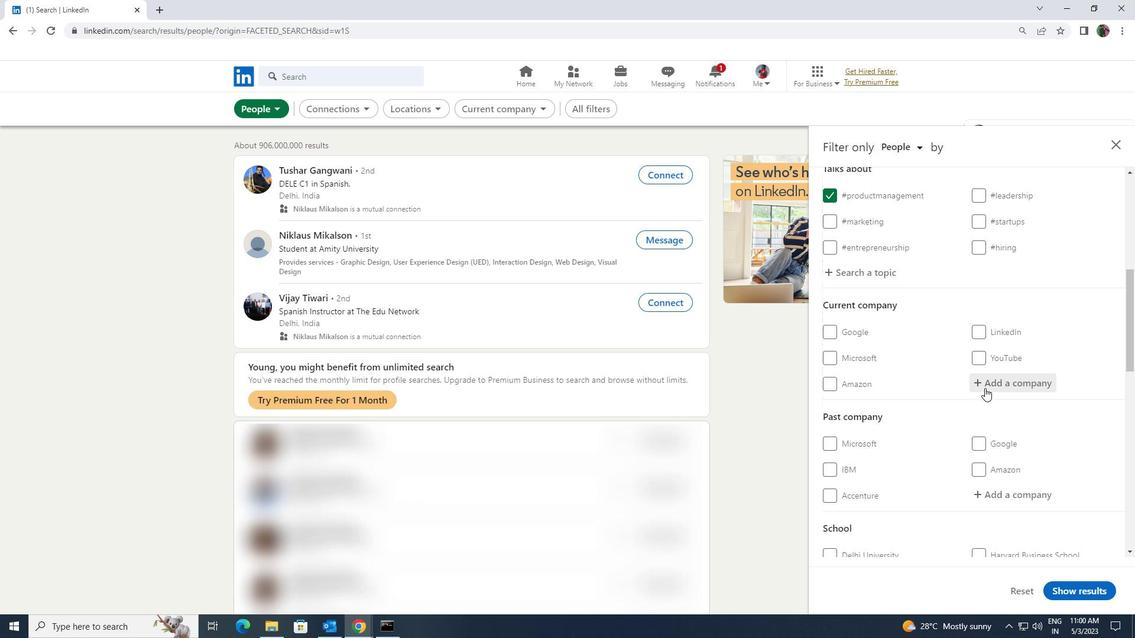 
Action: Key pressed <Key.shift><Key.shift><Key.shift>INFORMA
Screenshot: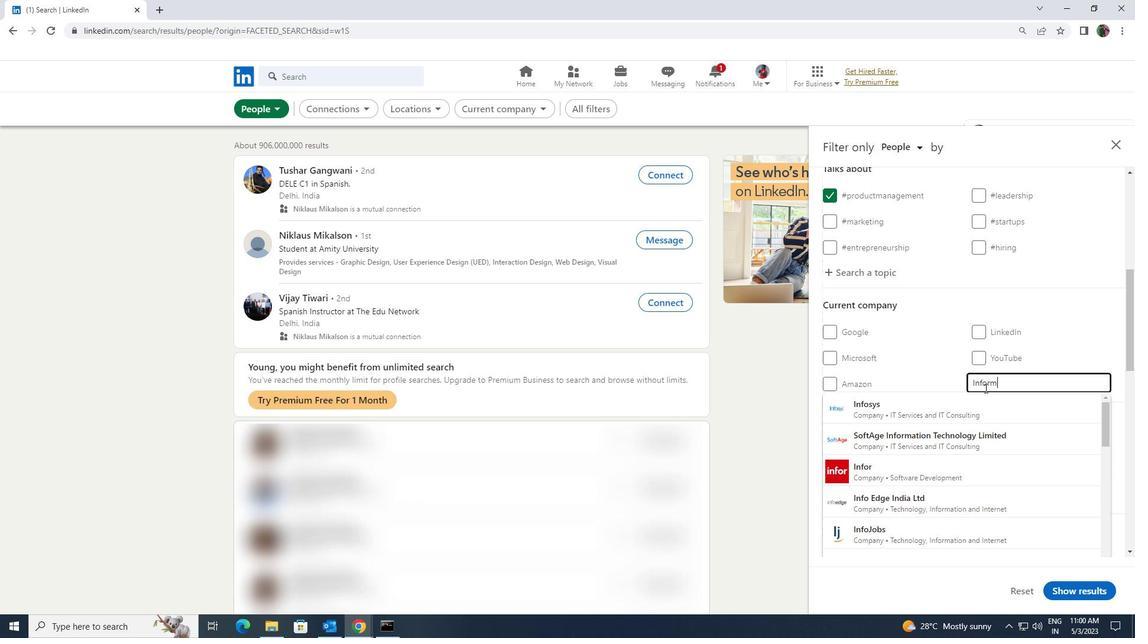 
Action: Mouse moved to (956, 461)
Screenshot: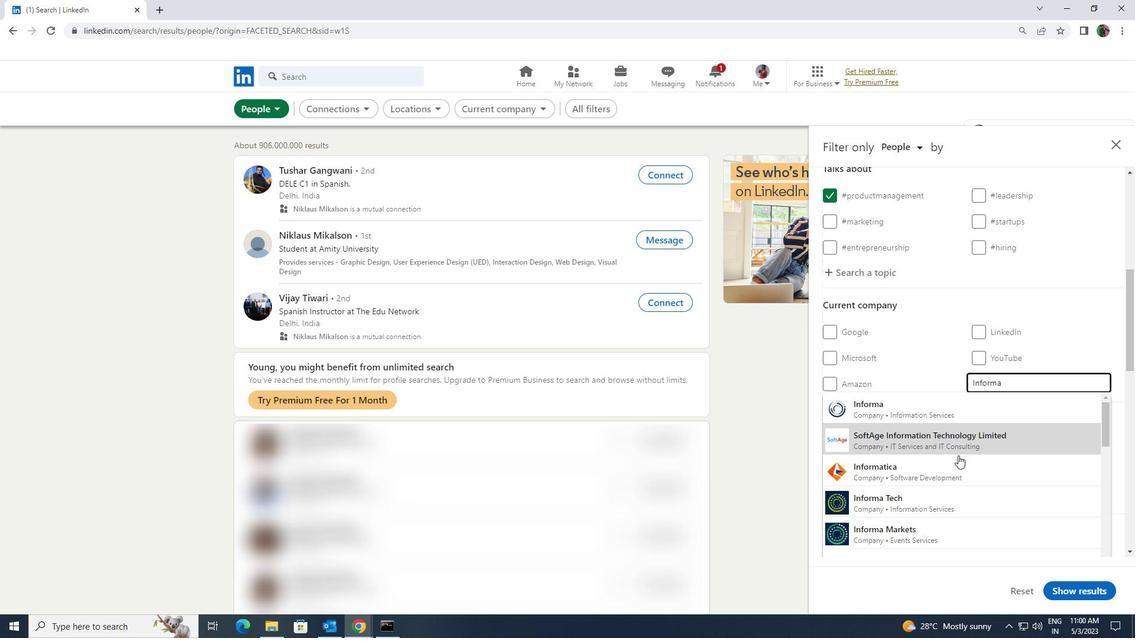 
Action: Mouse pressed left at (956, 461)
Screenshot: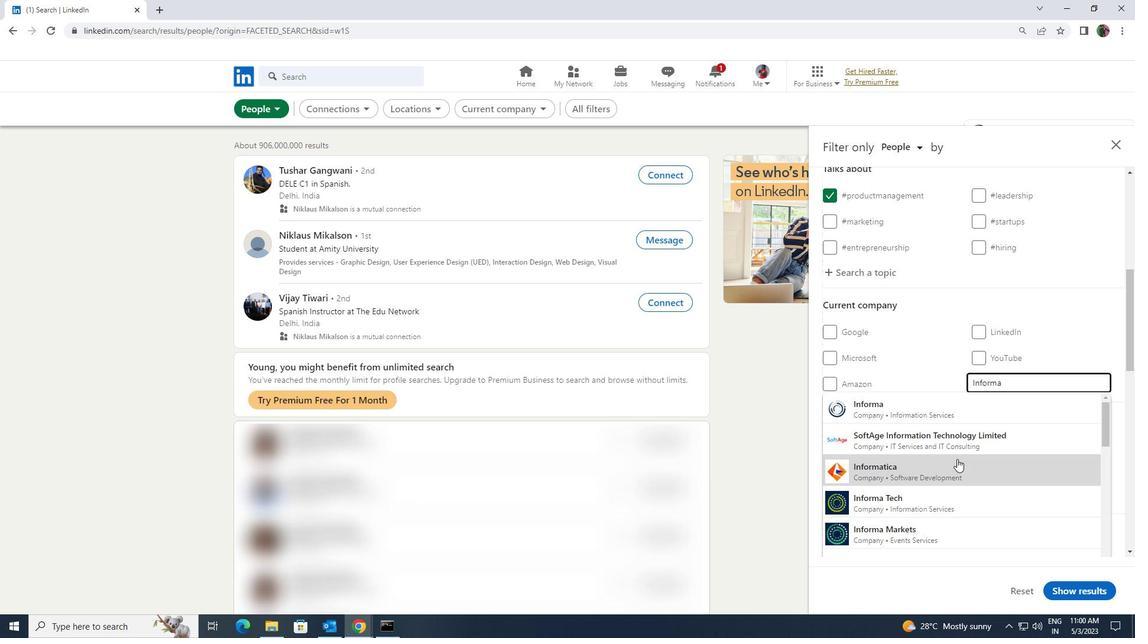 
Action: Mouse scrolled (956, 460) with delta (0, 0)
Screenshot: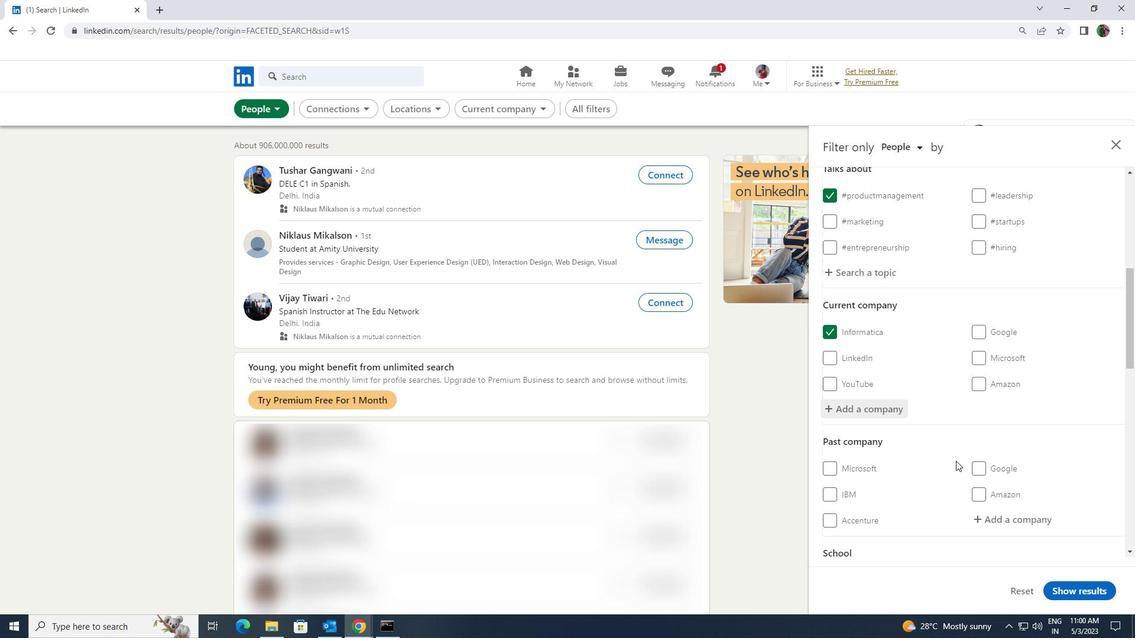 
Action: Mouse scrolled (956, 460) with delta (0, 0)
Screenshot: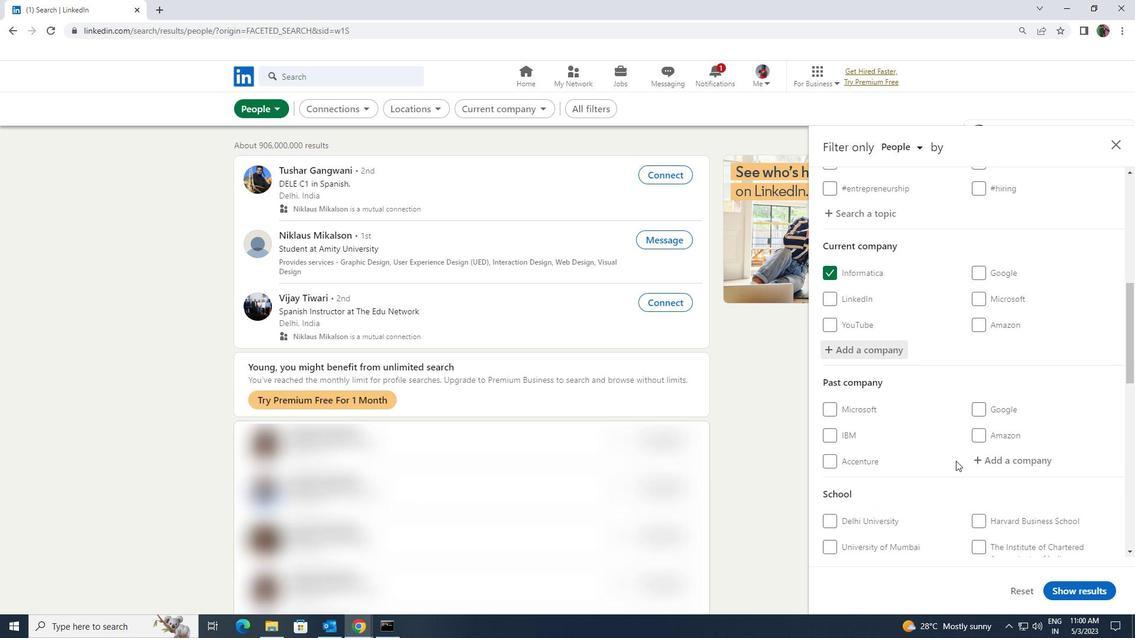 
Action: Mouse scrolled (956, 460) with delta (0, 0)
Screenshot: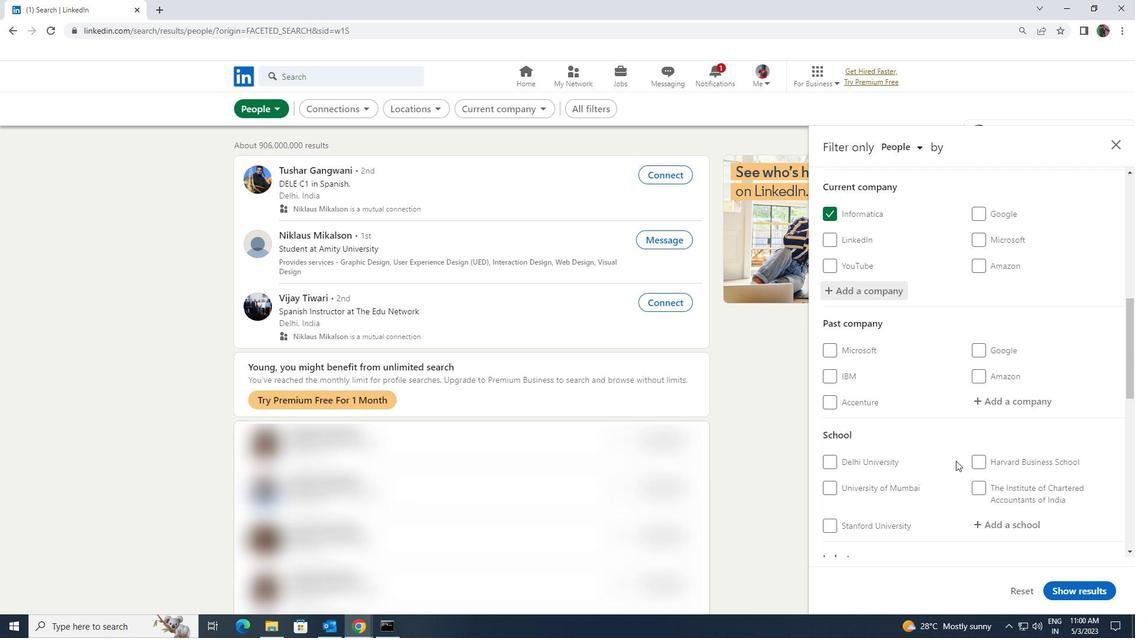 
Action: Mouse moved to (993, 465)
Screenshot: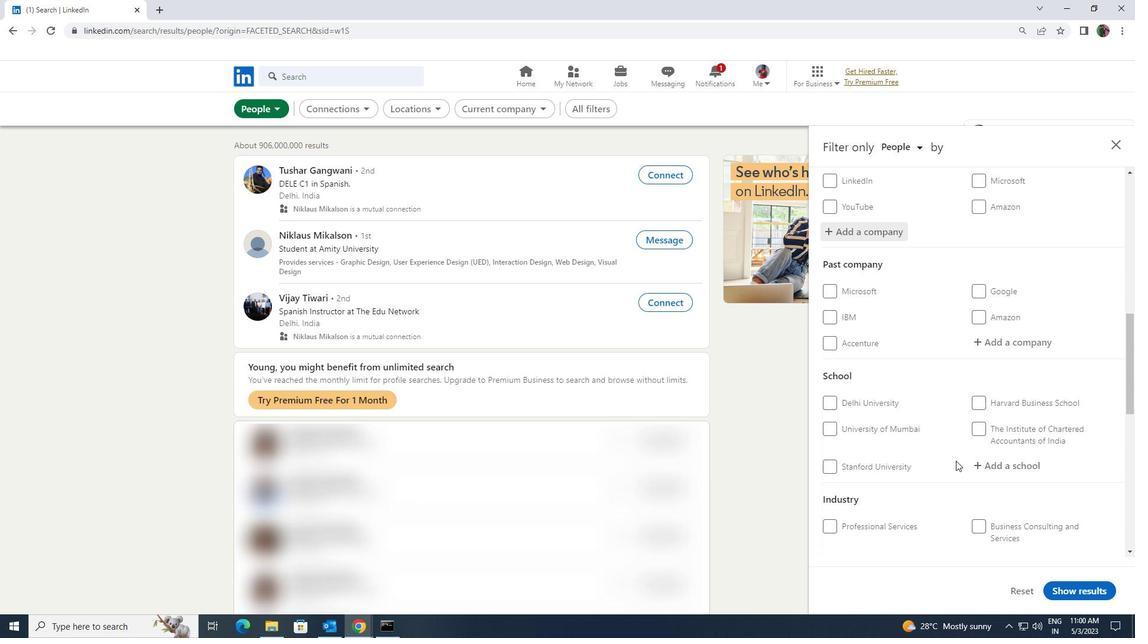 
Action: Mouse pressed left at (993, 465)
Screenshot: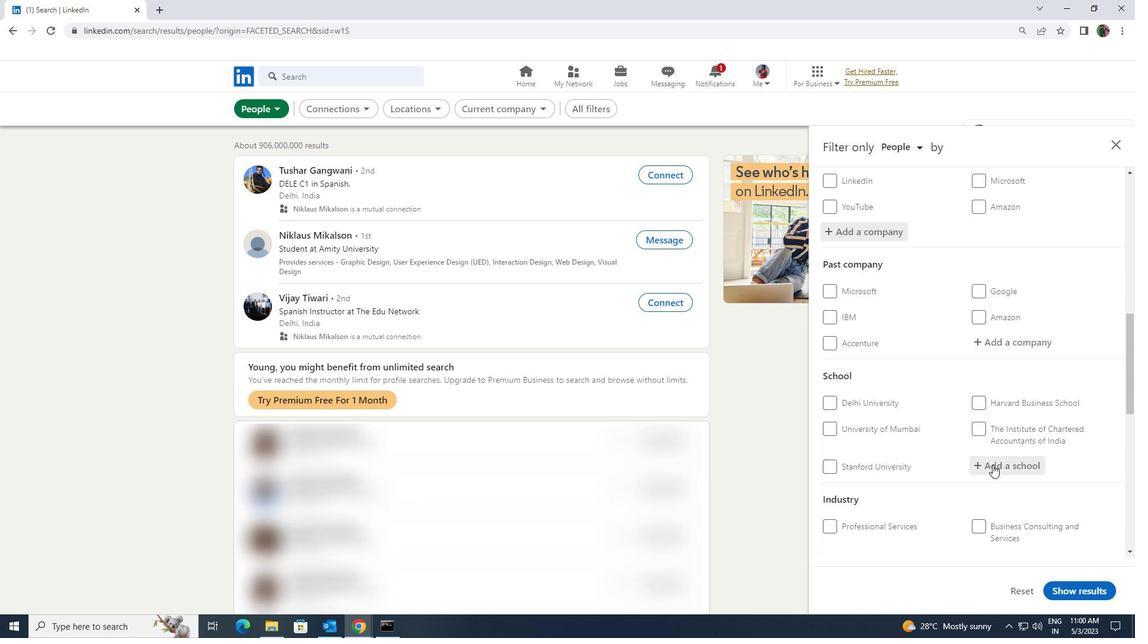 
Action: Key pressed <Key.shift>SETHI<Key.space><Key.backspace><Key.backspace><Key.backspace>H<Key.space><Key.shift>JAI<Key.space><Key.shift>UNIVERSITY<Key.enter>
Screenshot: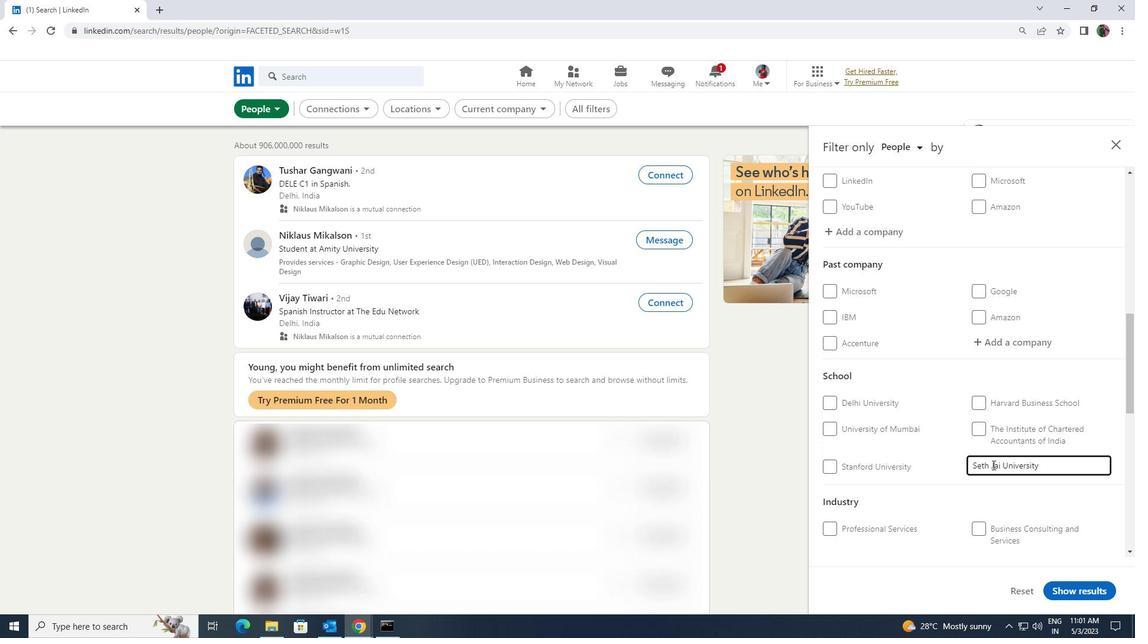 
Action: Mouse moved to (994, 465)
Screenshot: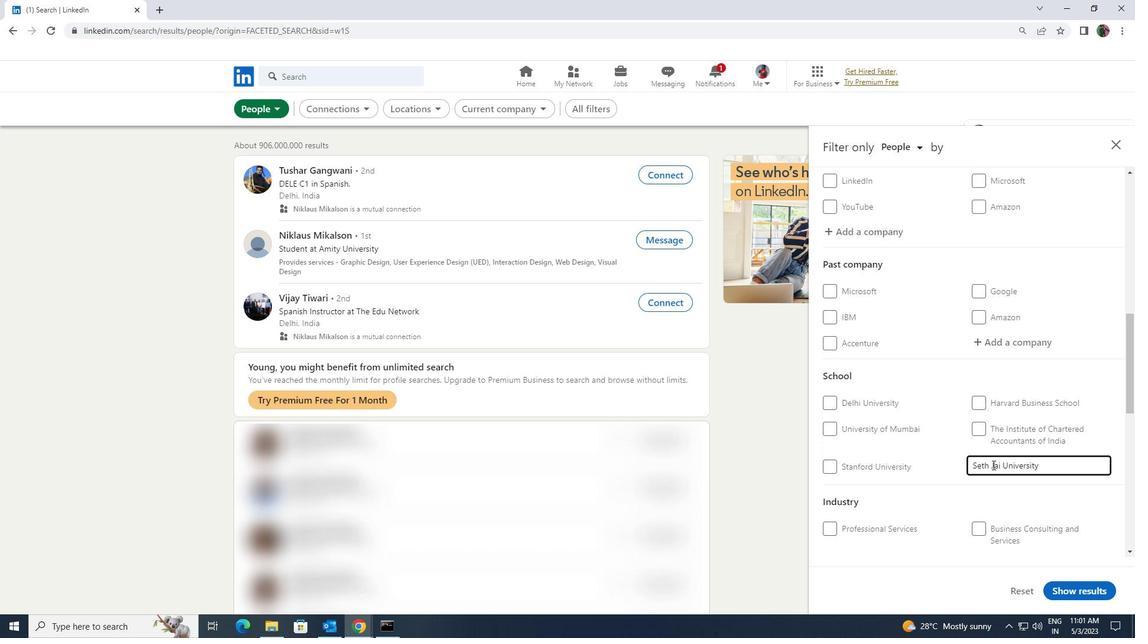 
Action: Mouse scrolled (994, 464) with delta (0, 0)
Screenshot: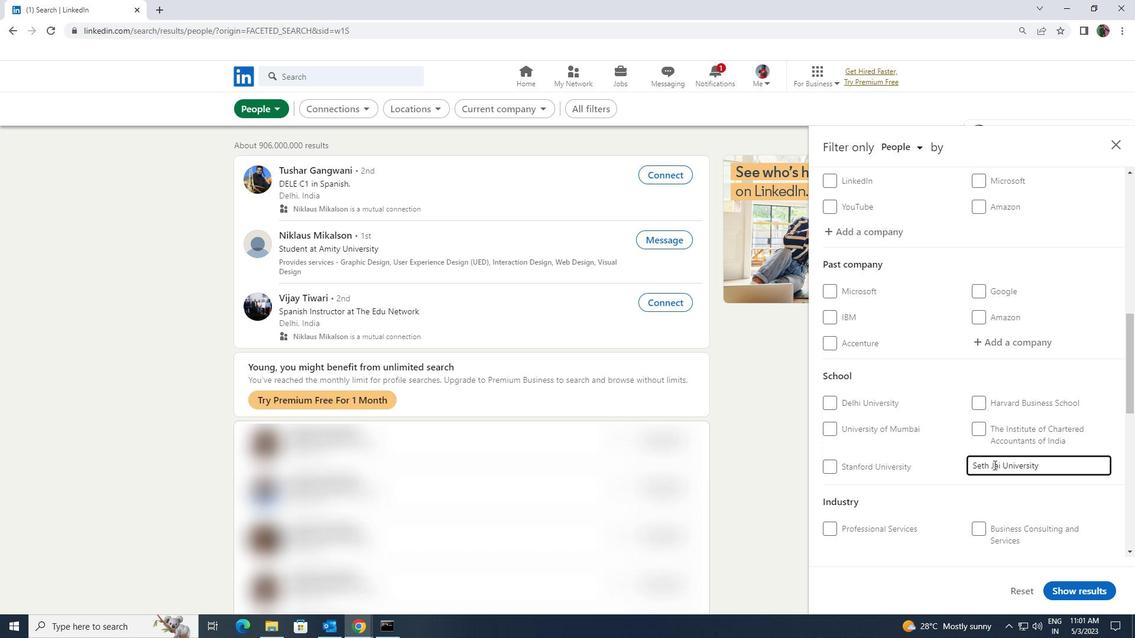
Action: Mouse scrolled (994, 464) with delta (0, 0)
Screenshot: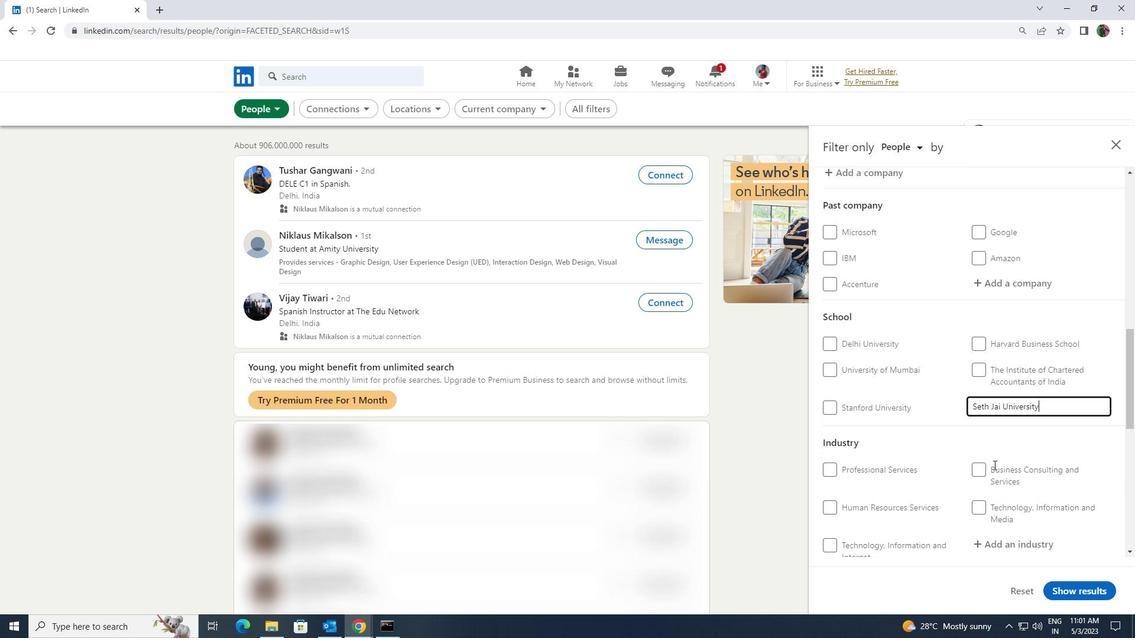 
Action: Mouse scrolled (994, 464) with delta (0, 0)
Screenshot: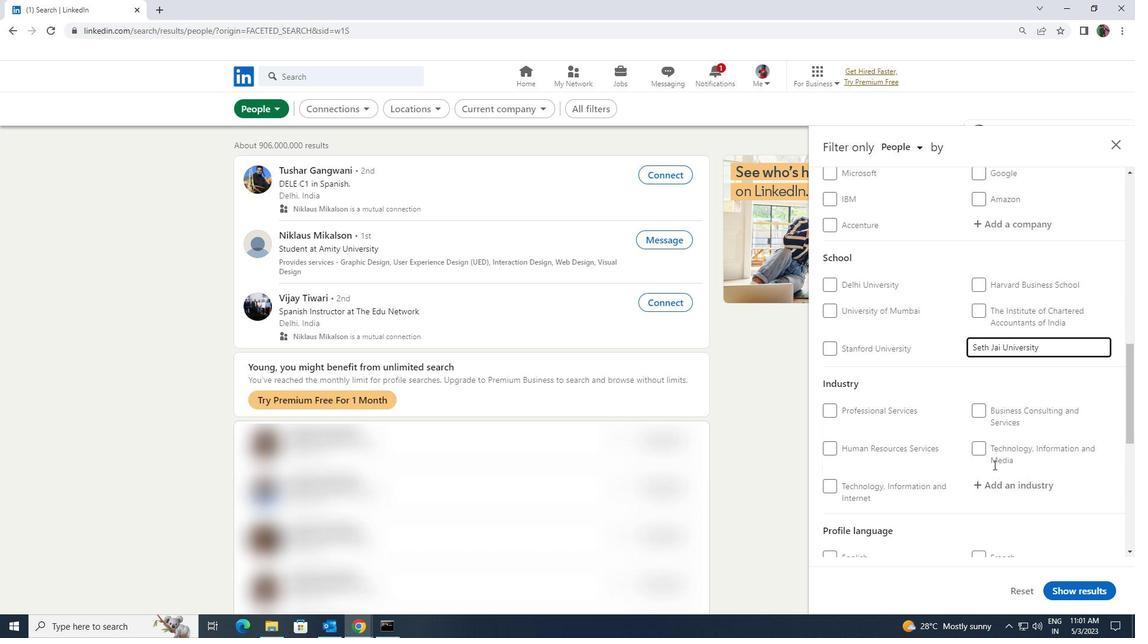 
Action: Mouse moved to (993, 427)
Screenshot: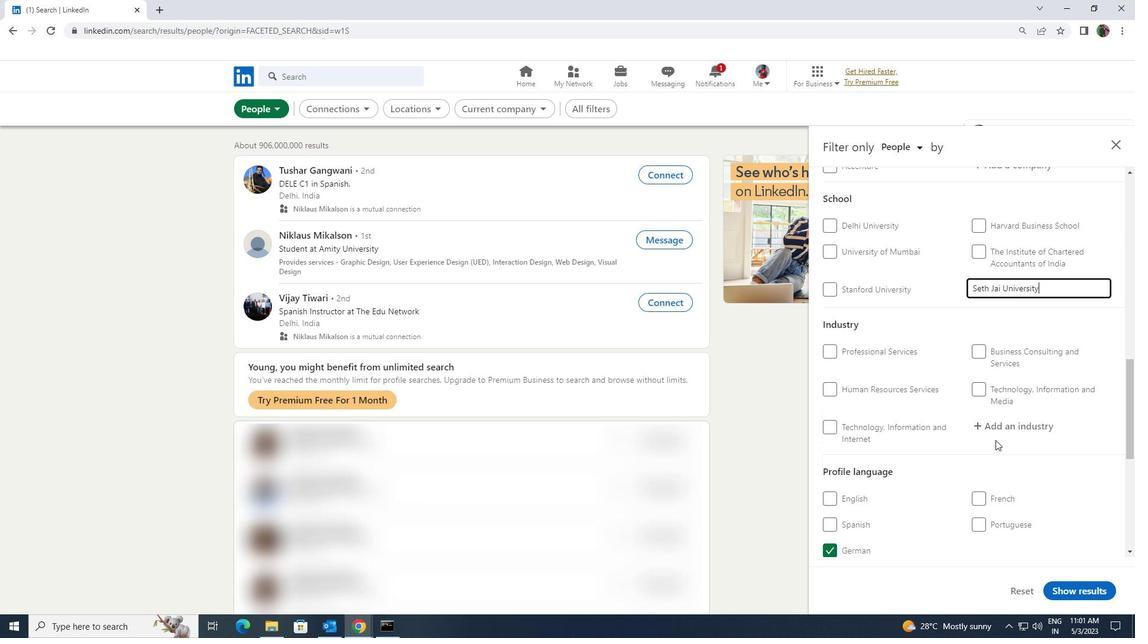 
Action: Mouse pressed left at (993, 427)
Screenshot: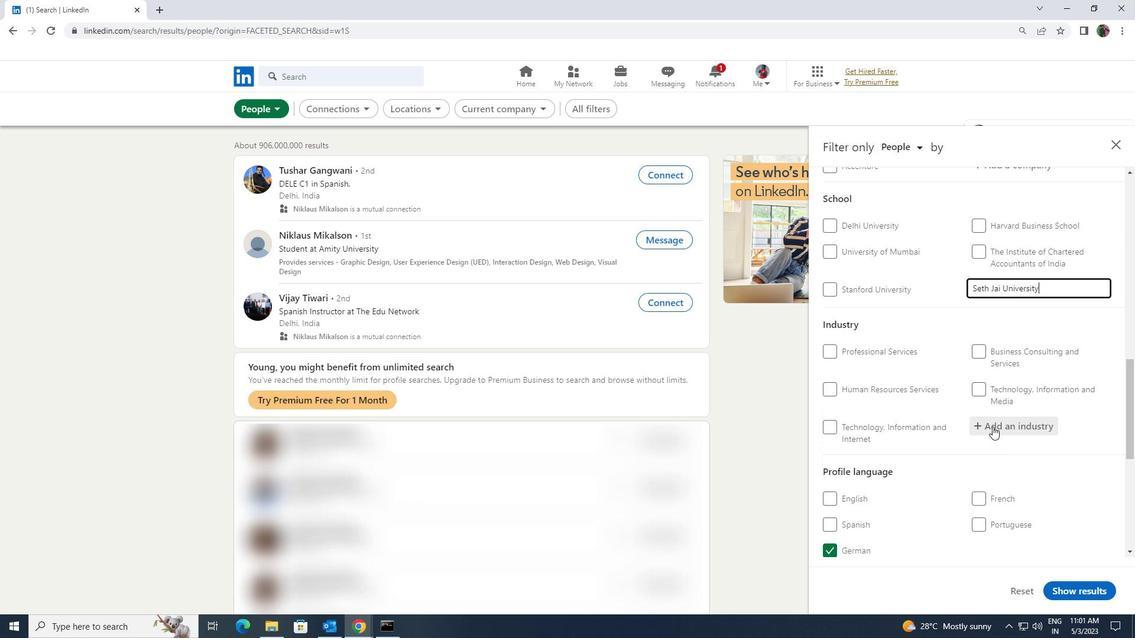 
Action: Key pressed <Key.shift>PY<Key.backspace>UBLIC<Key.space>SAF
Screenshot: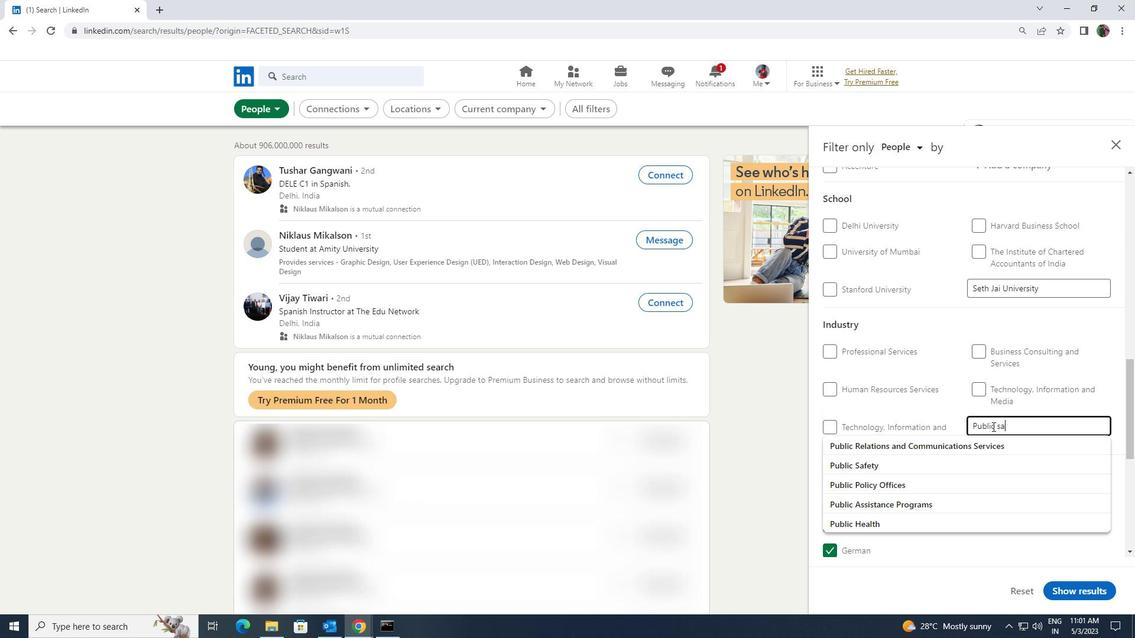 
Action: Mouse moved to (985, 438)
Screenshot: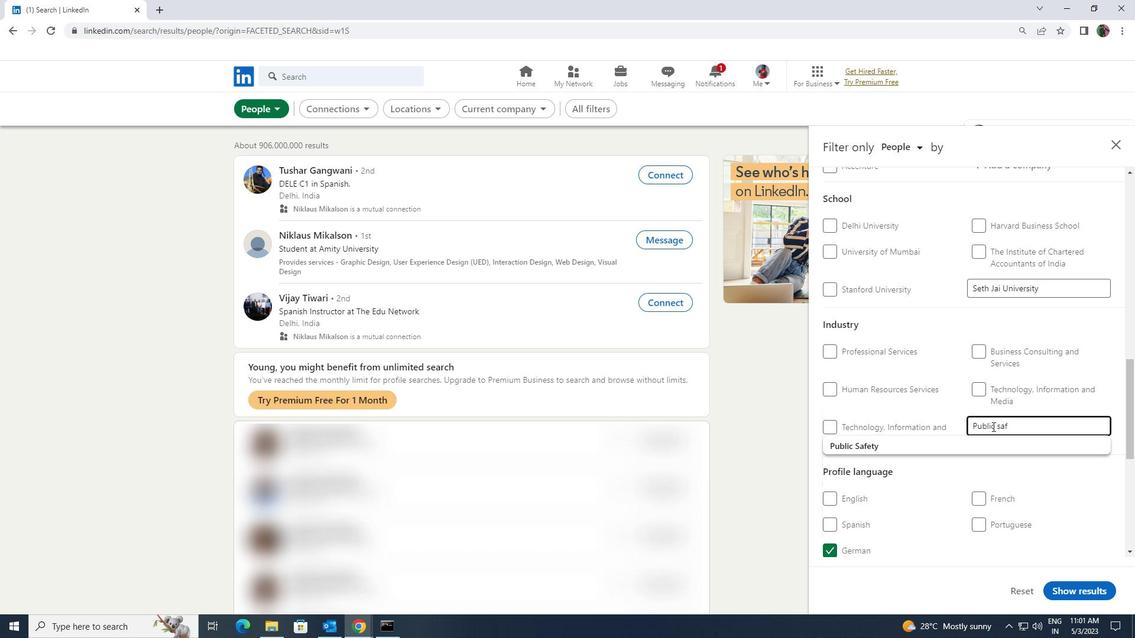 
Action: Mouse pressed left at (985, 438)
Screenshot: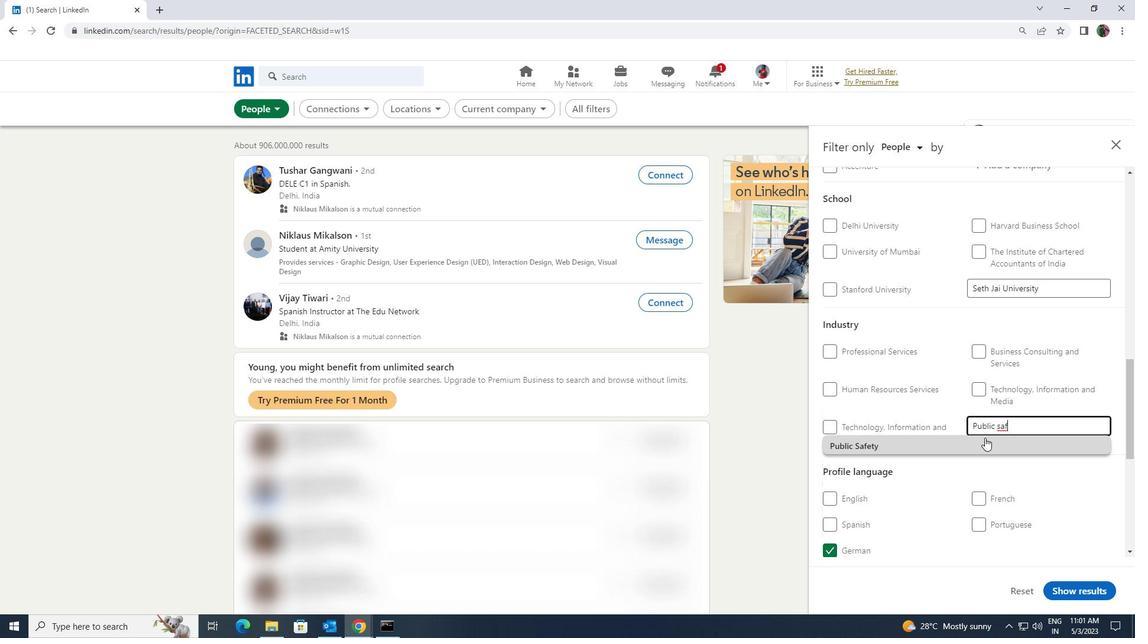 
Action: Mouse scrolled (985, 437) with delta (0, 0)
Screenshot: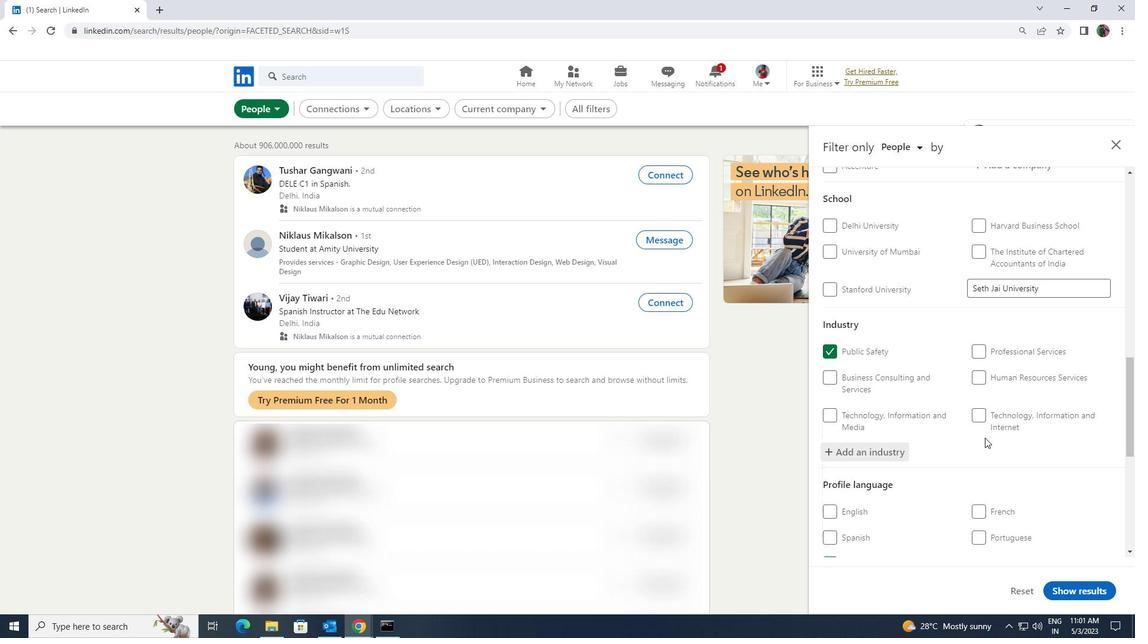 
Action: Mouse scrolled (985, 437) with delta (0, 0)
Screenshot: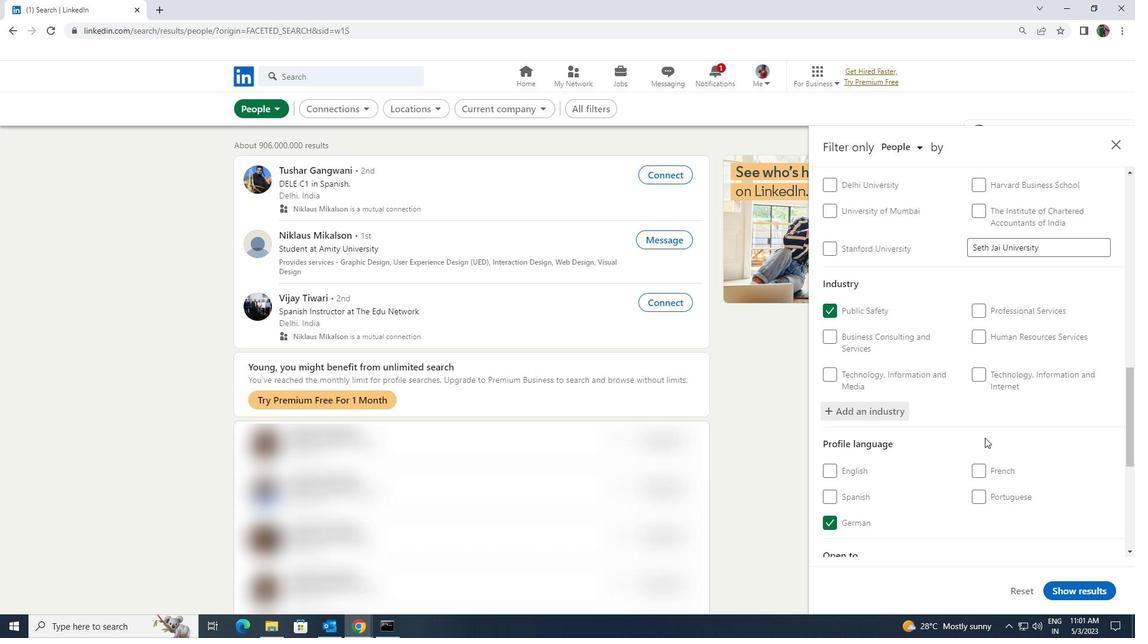 
Action: Mouse scrolled (985, 437) with delta (0, 0)
Screenshot: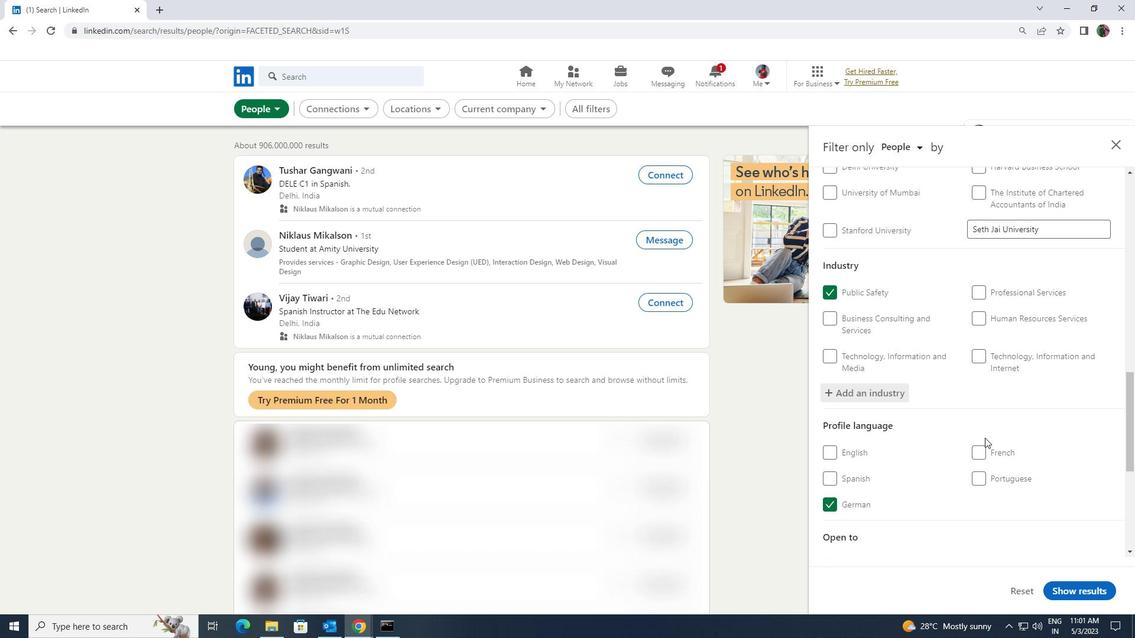 
Action: Mouse scrolled (985, 437) with delta (0, 0)
Screenshot: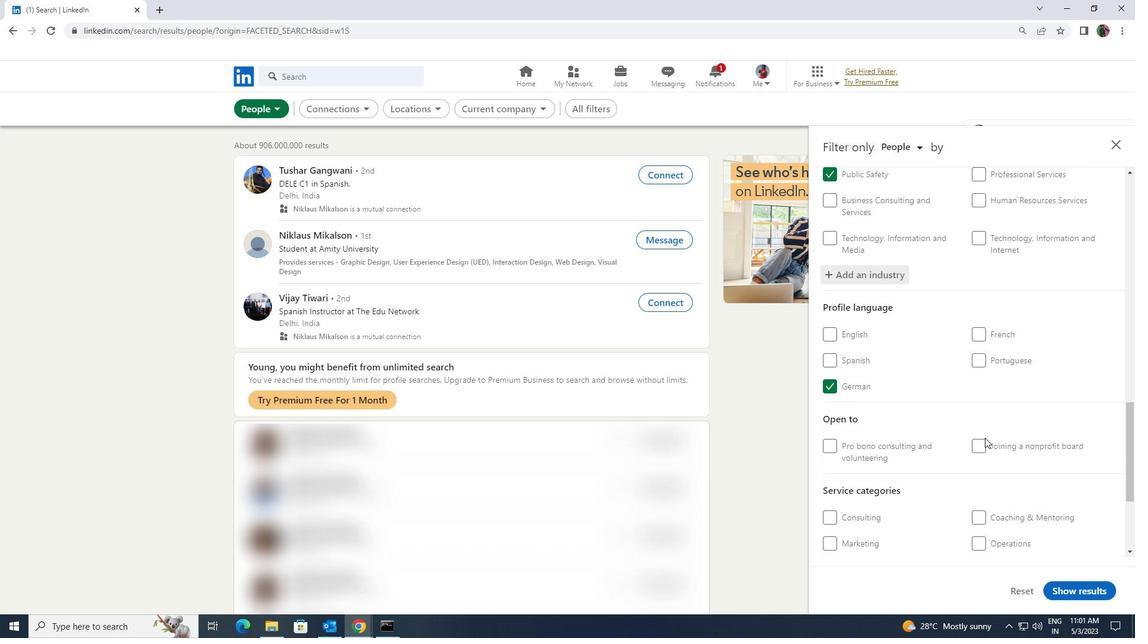 
Action: Mouse scrolled (985, 437) with delta (0, 0)
Screenshot: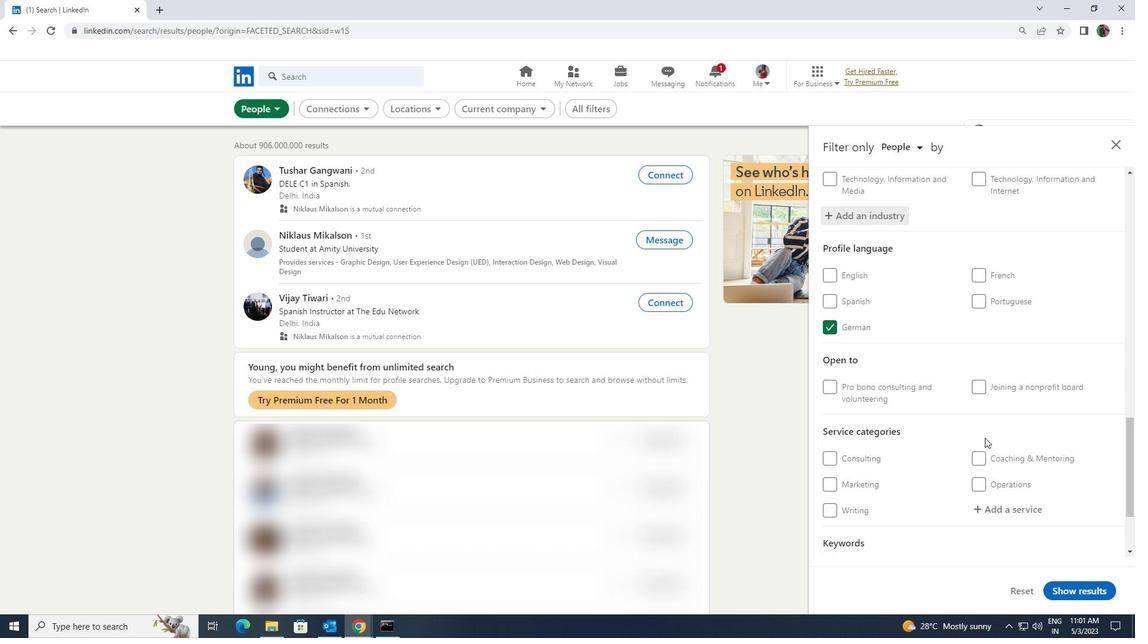 
Action: Mouse scrolled (985, 437) with delta (0, 0)
Screenshot: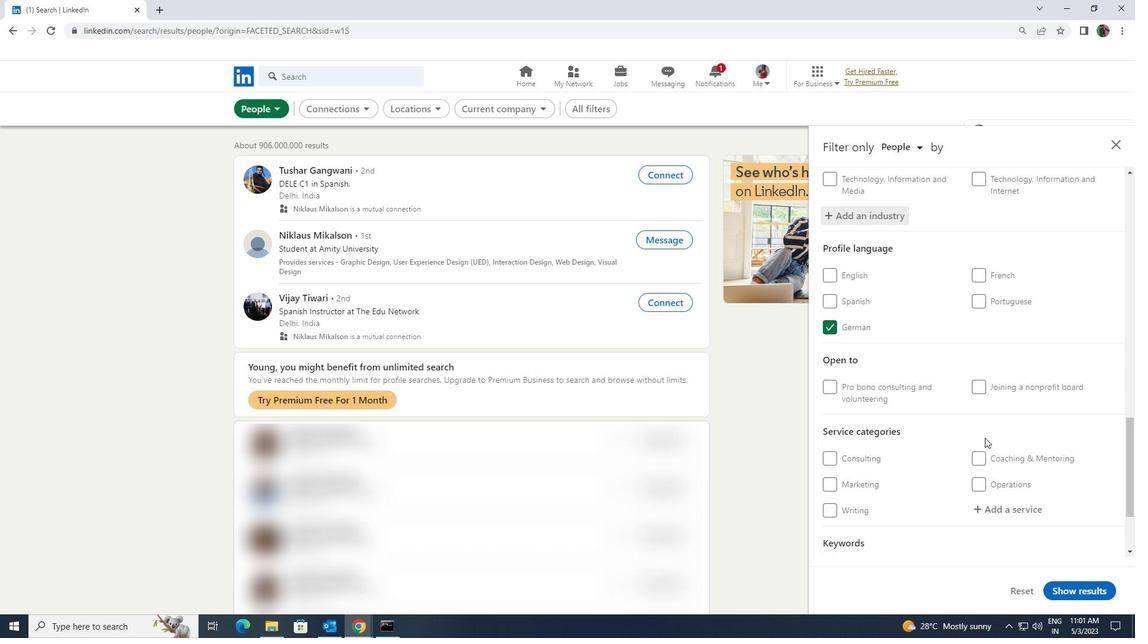 
Action: Mouse moved to (1001, 395)
Screenshot: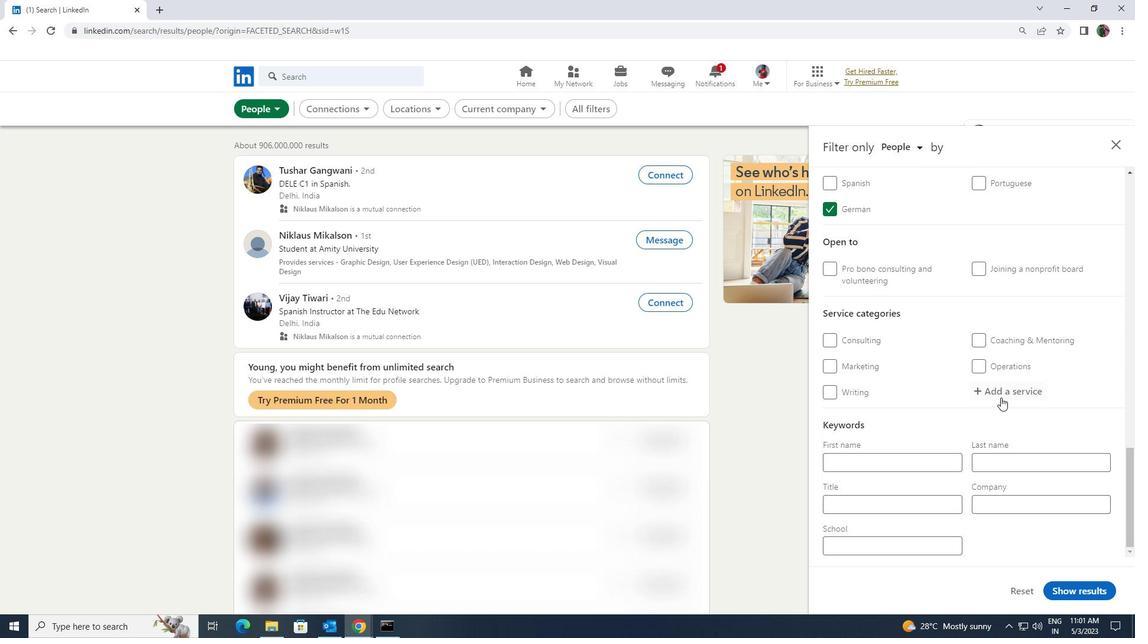 
Action: Mouse pressed left at (1001, 395)
Screenshot: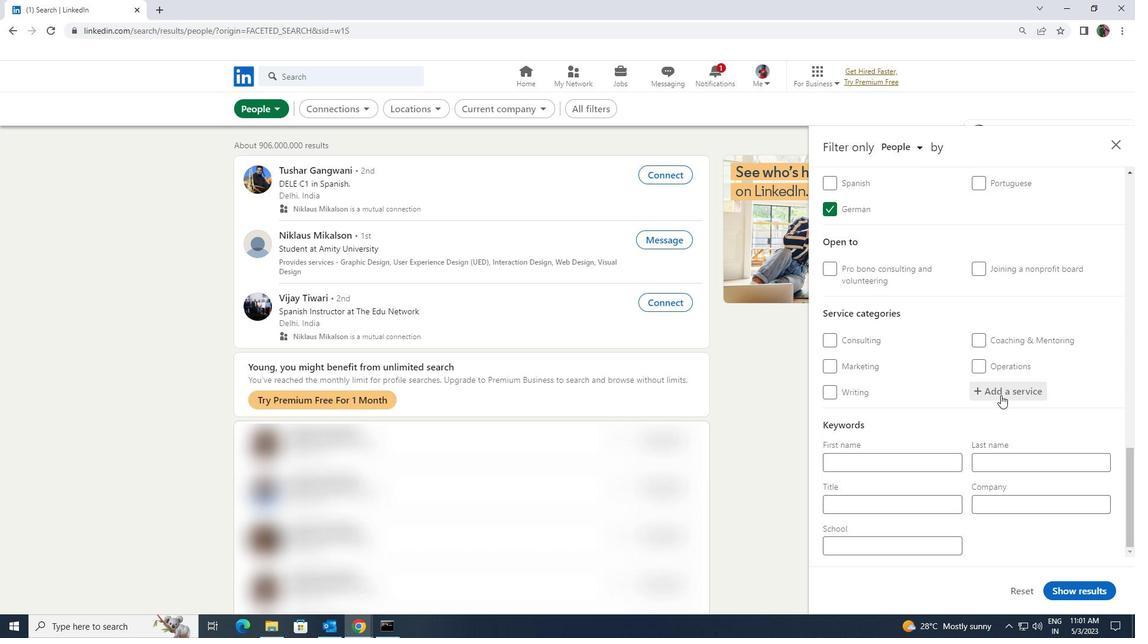 
Action: Key pressed <Key.shift>HUMAN
Screenshot: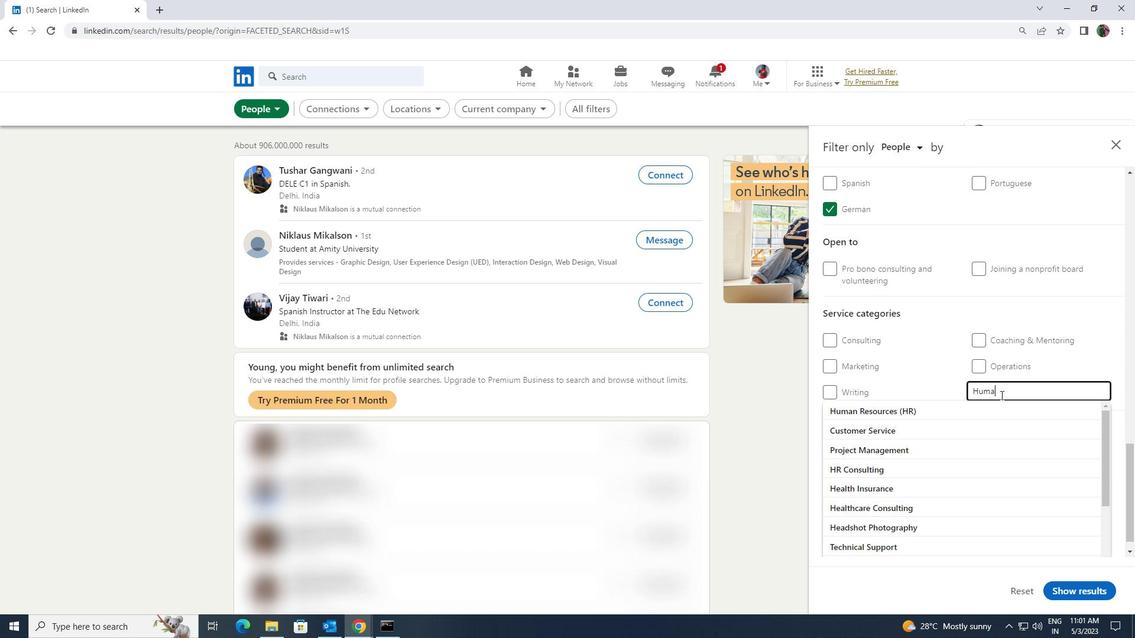 
Action: Mouse moved to (997, 405)
Screenshot: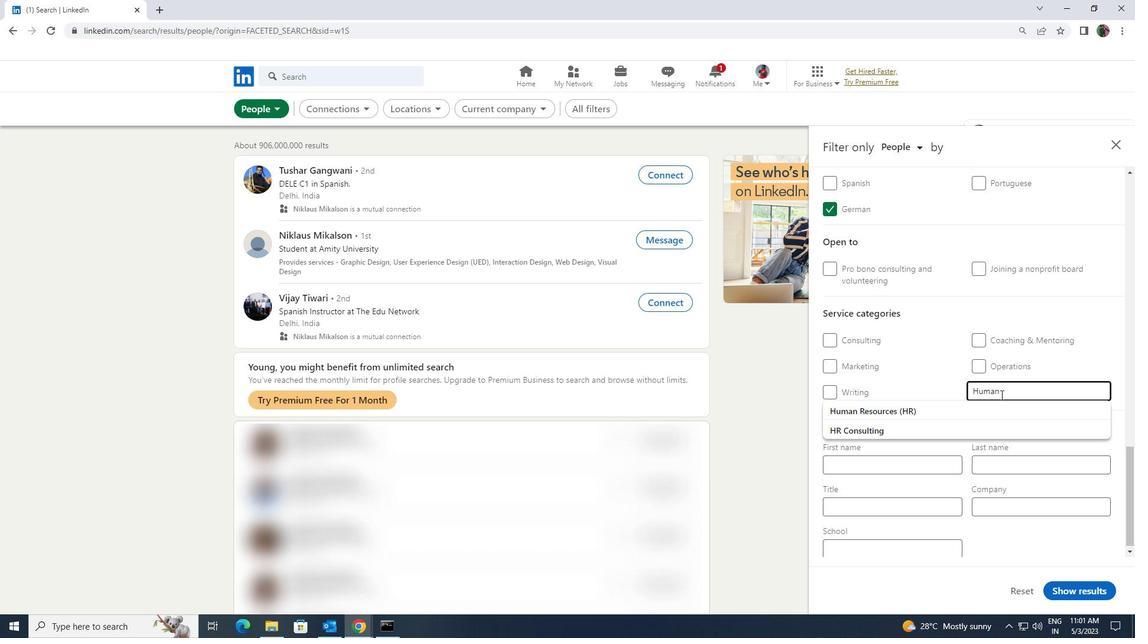 
Action: Mouse pressed left at (997, 405)
Screenshot: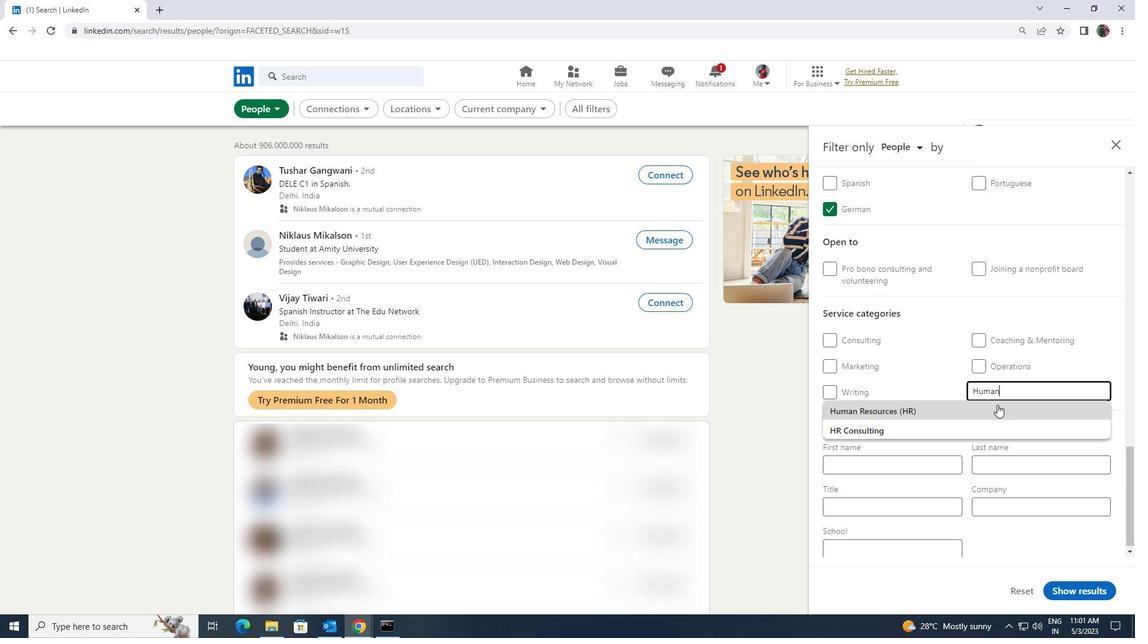 
Action: Mouse moved to (996, 405)
Screenshot: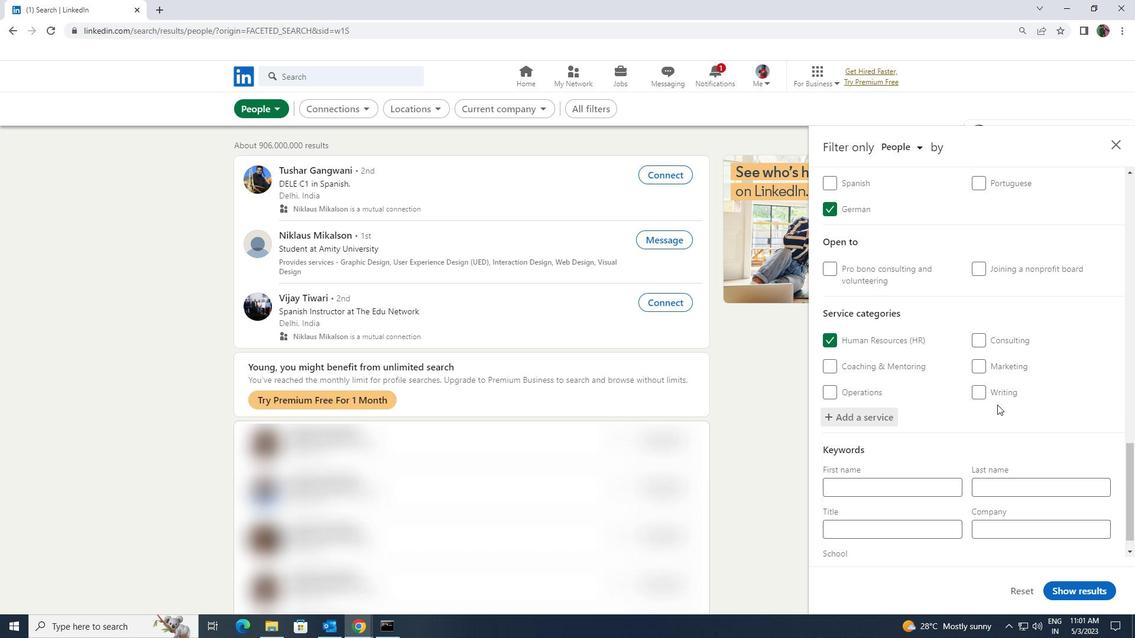 
Action: Mouse scrolled (996, 404) with delta (0, 0)
Screenshot: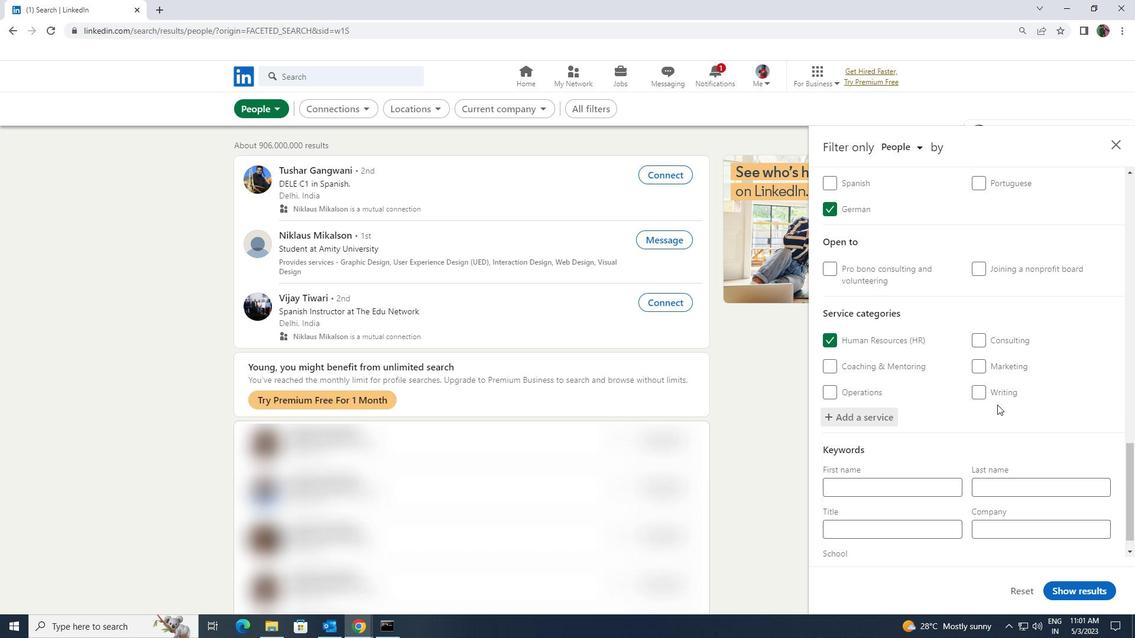 
Action: Mouse scrolled (996, 404) with delta (0, 0)
Screenshot: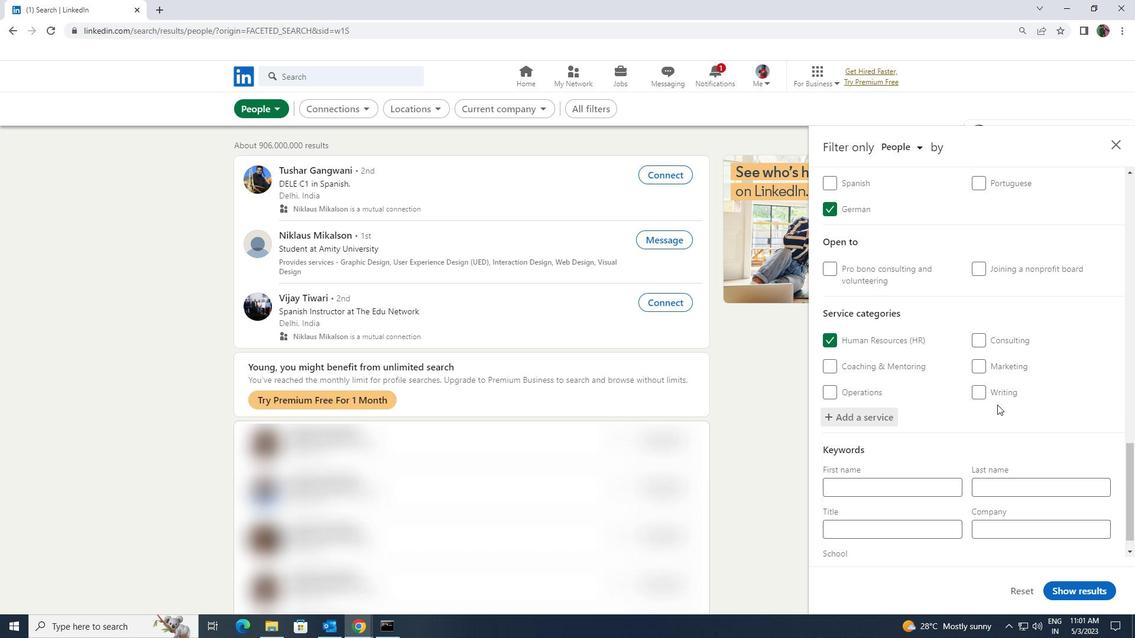 
Action: Mouse moved to (941, 501)
Screenshot: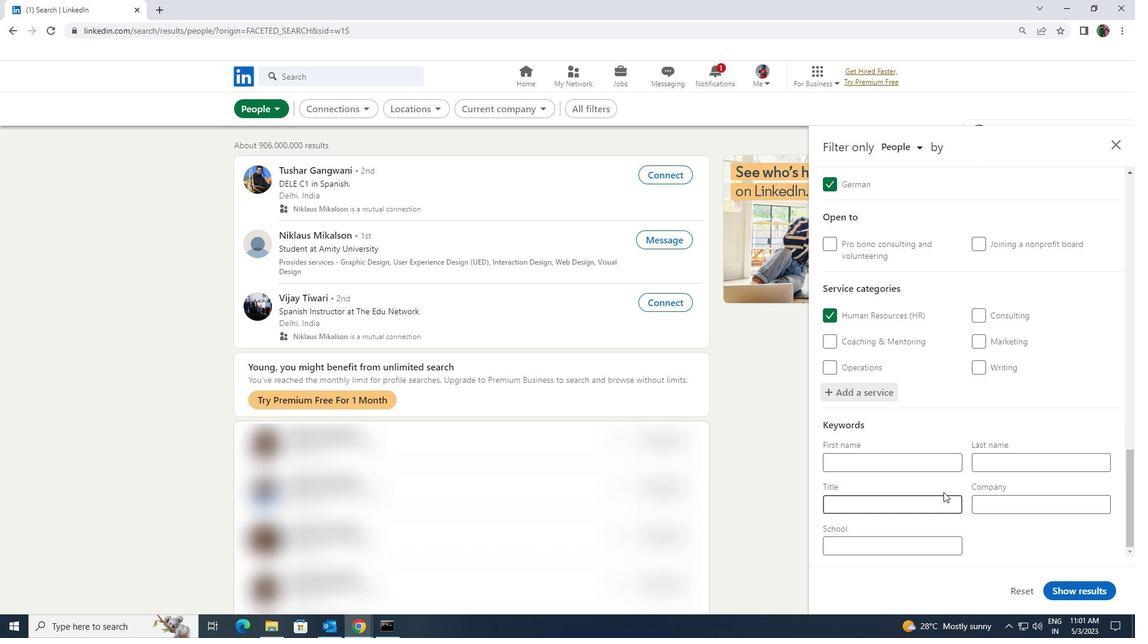 
Action: Mouse pressed left at (941, 501)
Screenshot: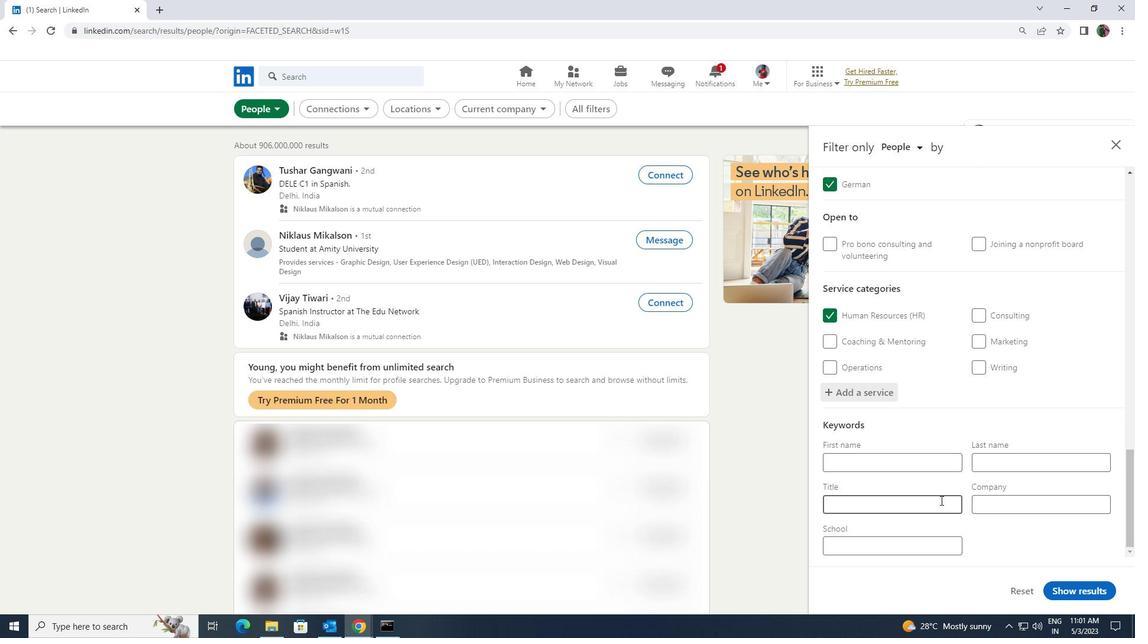 
Action: Key pressed <Key.shift>DOCTOR
Screenshot: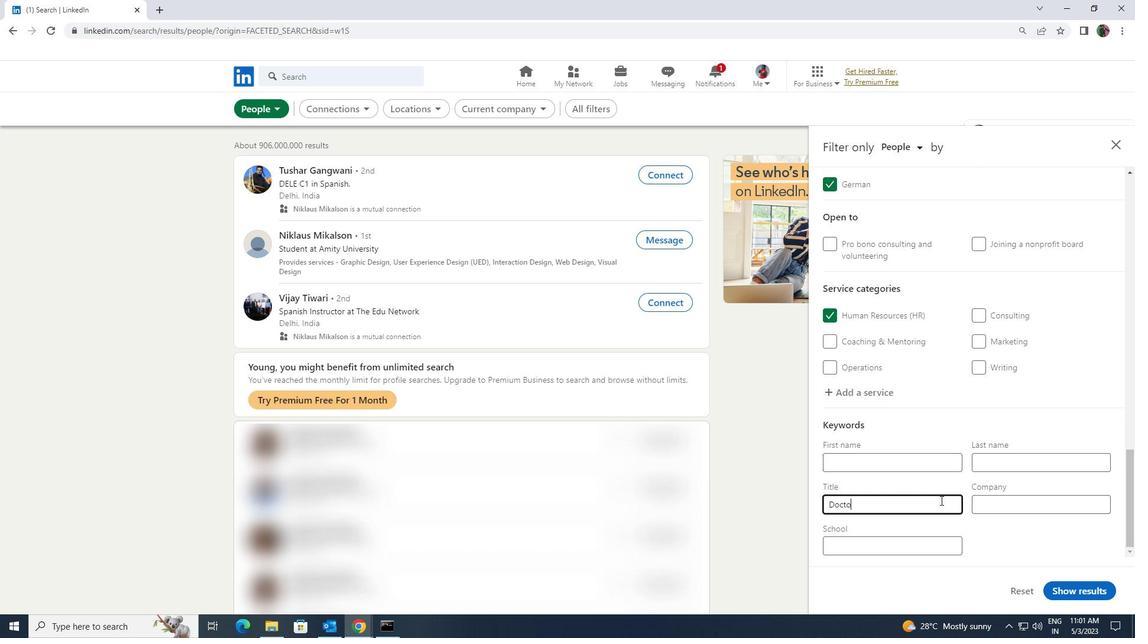 
Action: Mouse moved to (1074, 590)
Screenshot: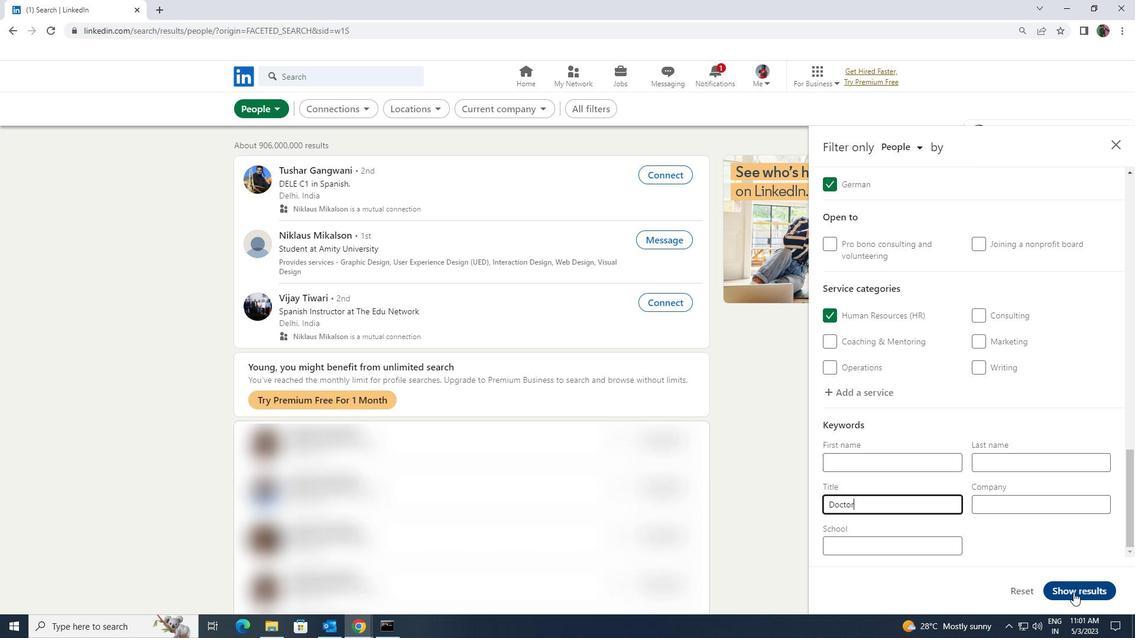 
Action: Mouse pressed left at (1074, 590)
Screenshot: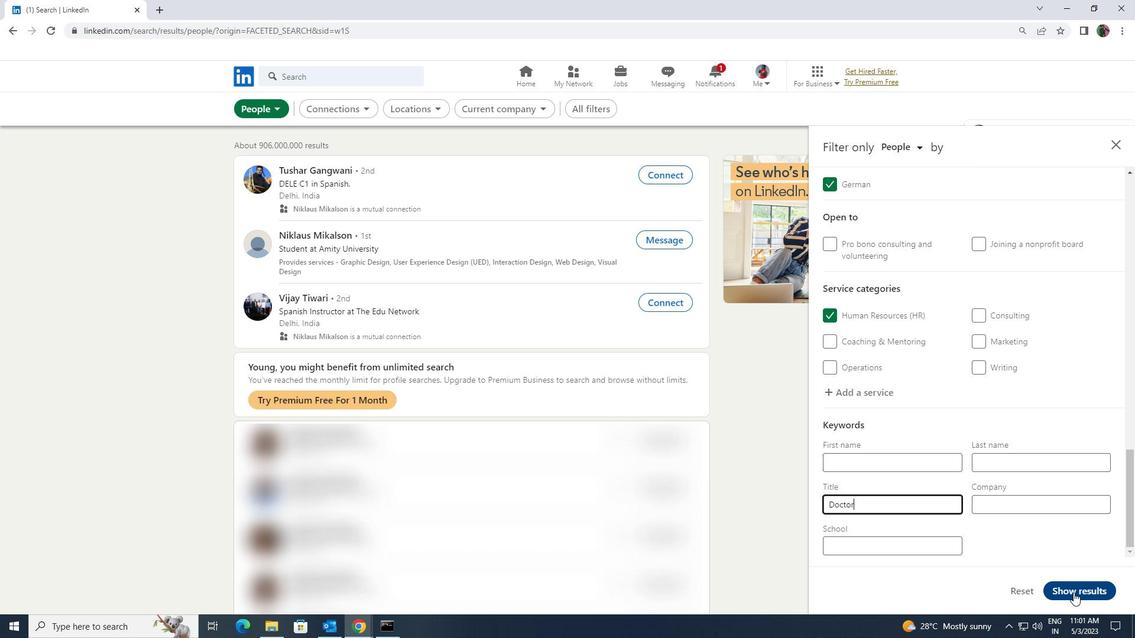 
